 Task: Look for space in Shūshtar, Iran from 5th September, 2023 to 12th September, 2023 for 2 adults in price range Rs.10000 to Rs.15000.  With 1  bedroom having 1 bed and 1 bathroom. Property type can be house, flat, guest house, hotel. Amenities needed are: washing machine. Booking option can be shelf check-in. Required host language is English.
Action: Mouse moved to (464, 68)
Screenshot: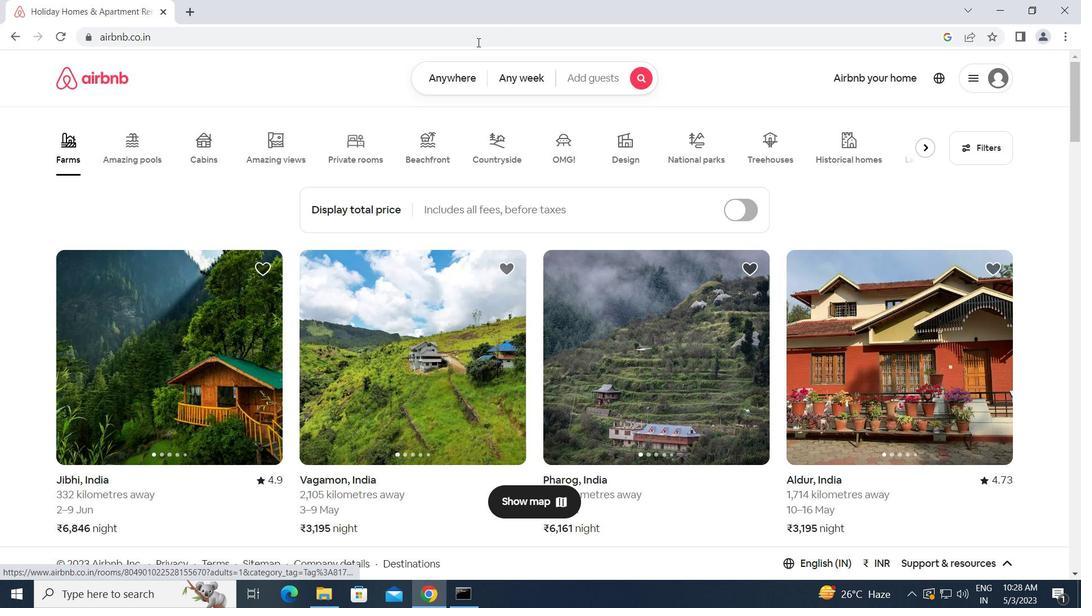 
Action: Mouse pressed left at (464, 68)
Screenshot: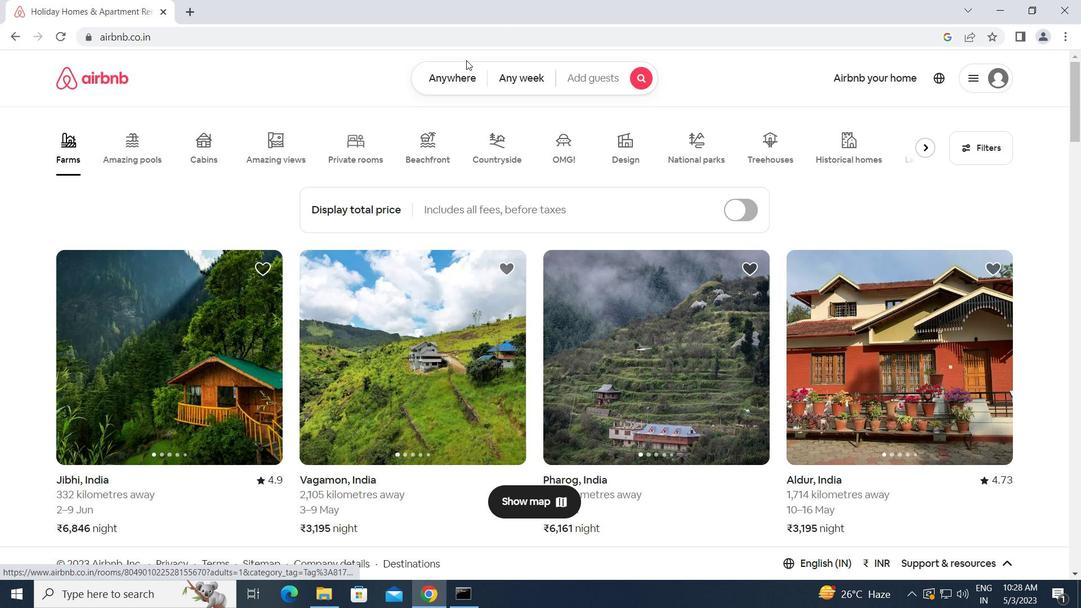 
Action: Mouse moved to (345, 125)
Screenshot: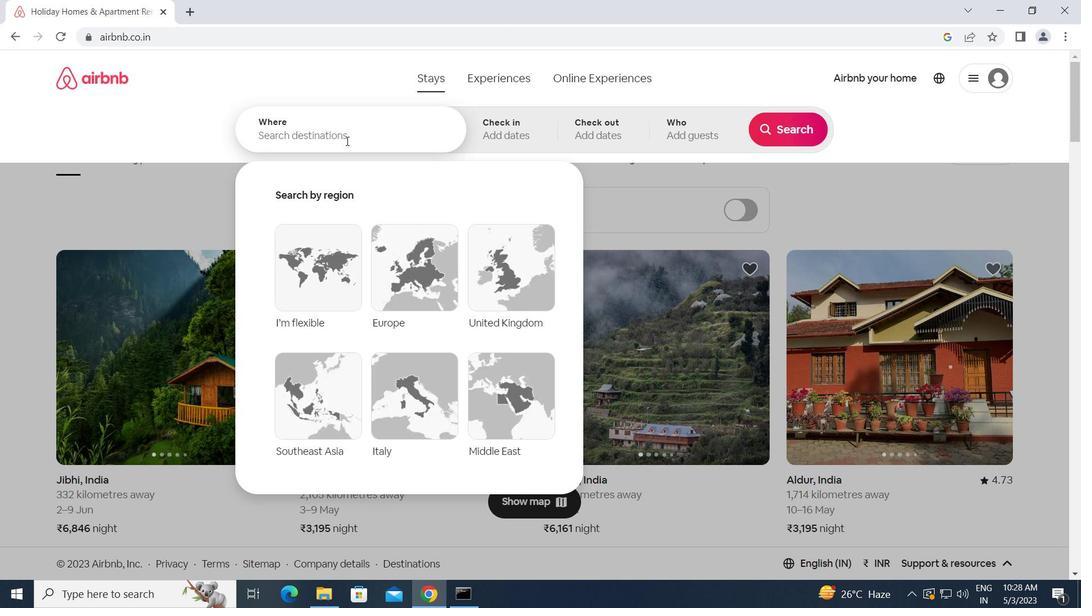 
Action: Mouse pressed left at (345, 125)
Screenshot: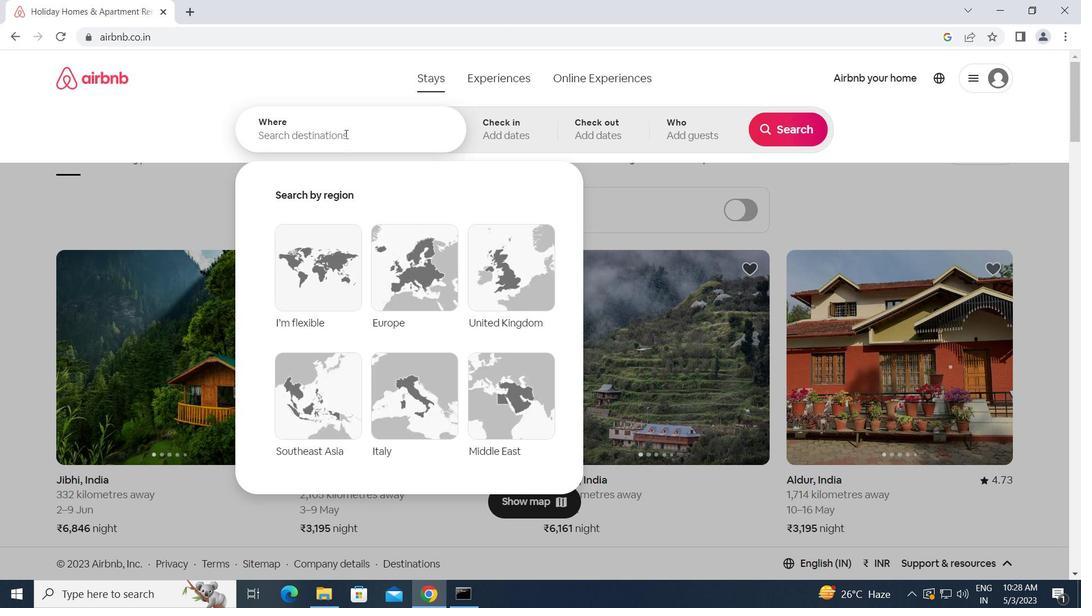 
Action: Key pressed s<Key.caps_lock>hushtar,<Key.space><Key.caps_lock>i<Key.caps_lock>ran<Key.enter>
Screenshot: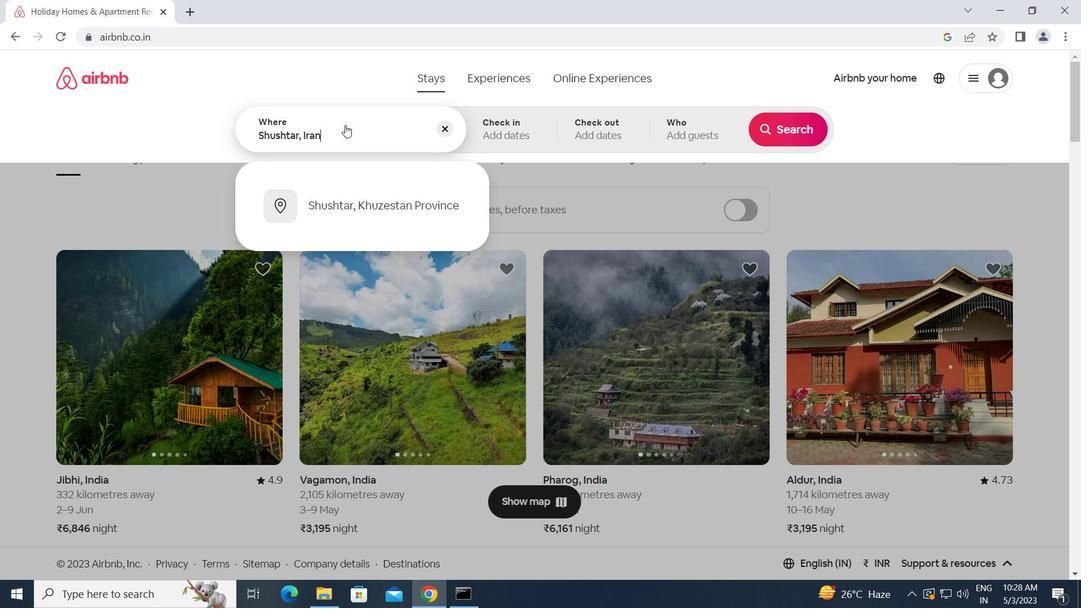 
Action: Mouse moved to (792, 241)
Screenshot: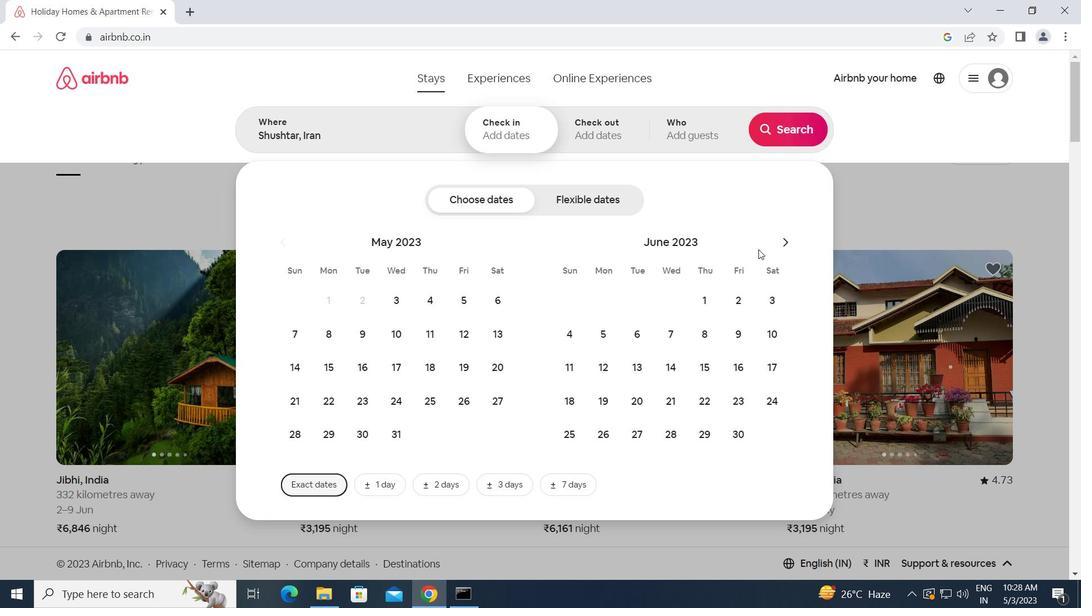 
Action: Mouse pressed left at (792, 241)
Screenshot: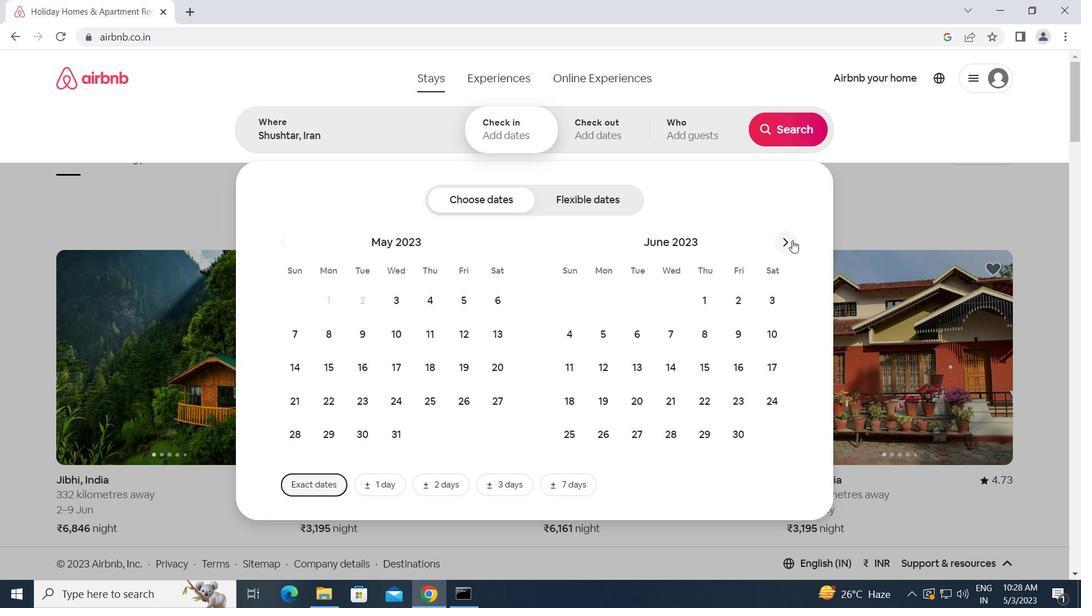 
Action: Mouse moved to (792, 241)
Screenshot: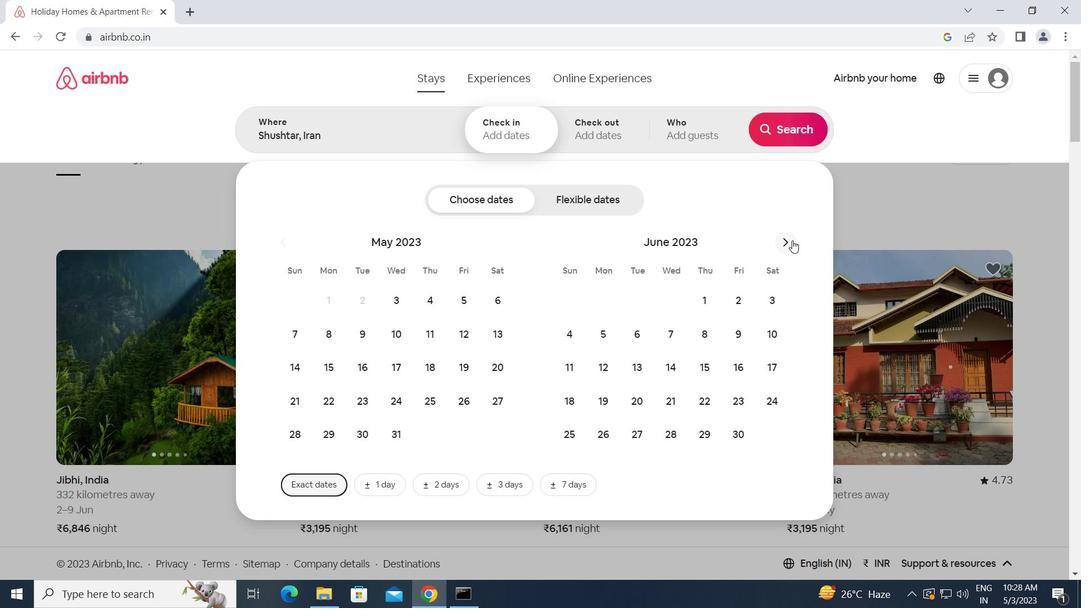 
Action: Mouse pressed left at (792, 241)
Screenshot: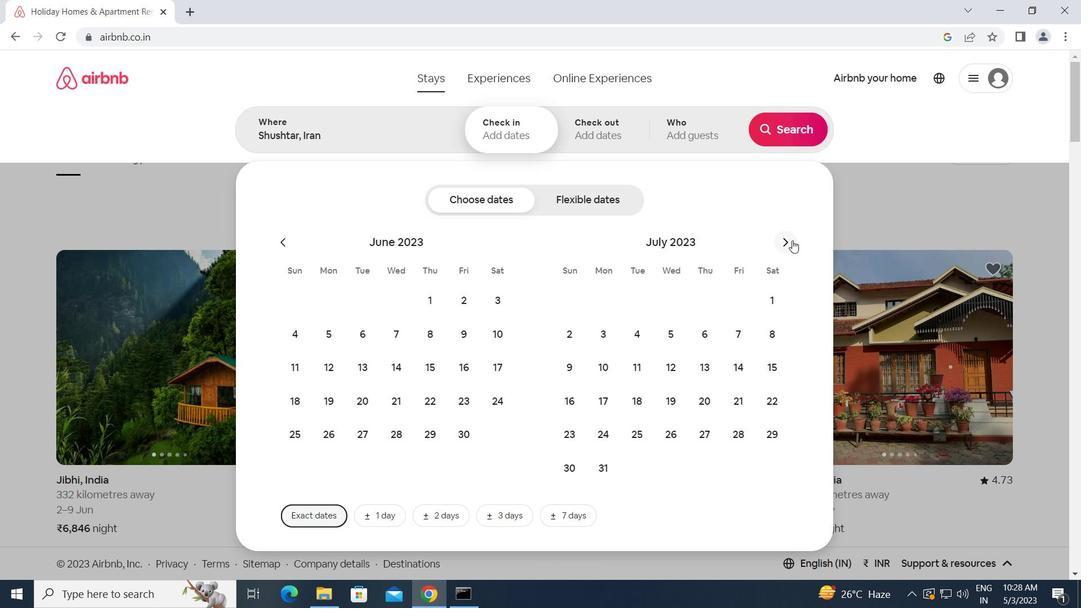 
Action: Mouse pressed left at (792, 241)
Screenshot: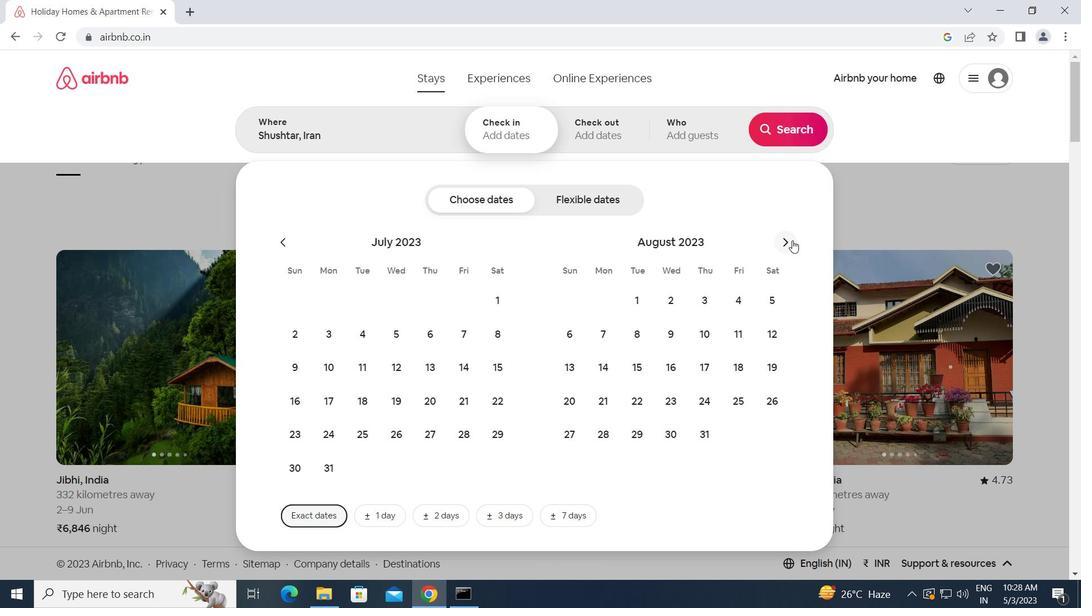 
Action: Mouse moved to (635, 331)
Screenshot: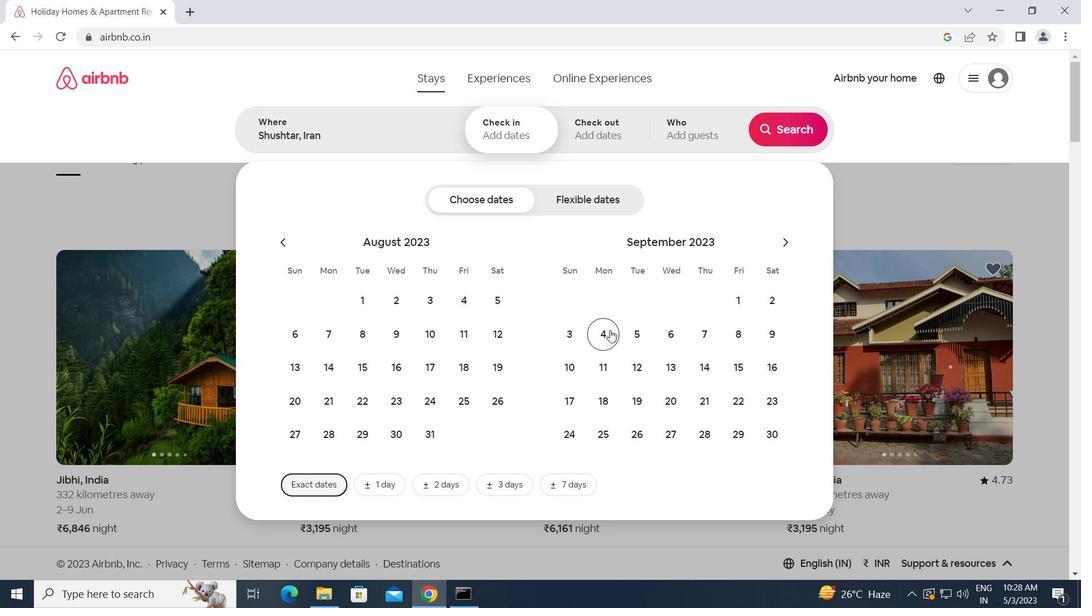 
Action: Mouse pressed left at (635, 331)
Screenshot: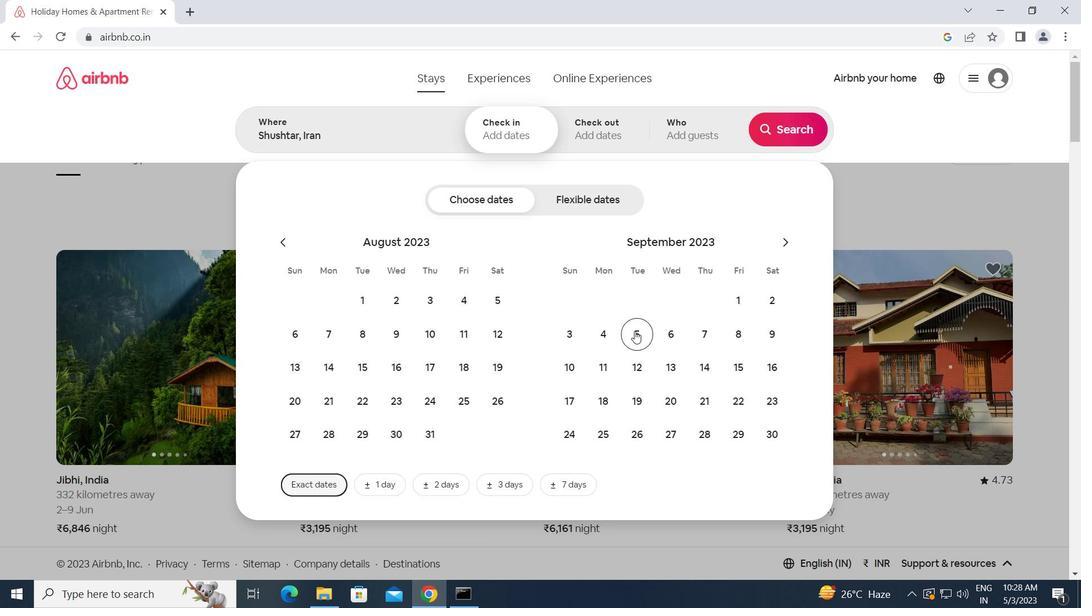 
Action: Mouse moved to (634, 373)
Screenshot: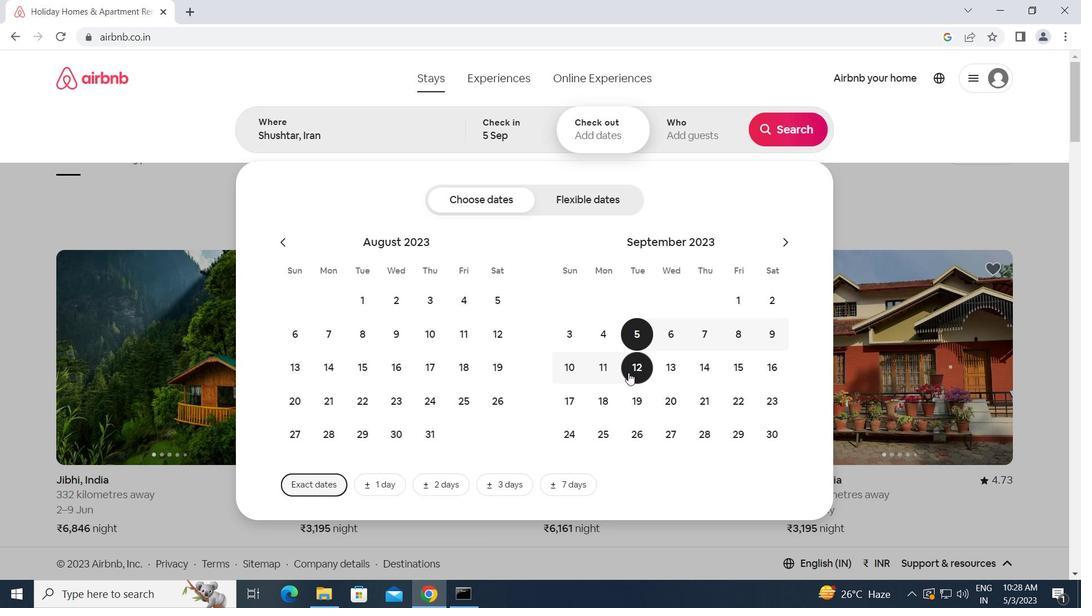 
Action: Mouse pressed left at (634, 373)
Screenshot: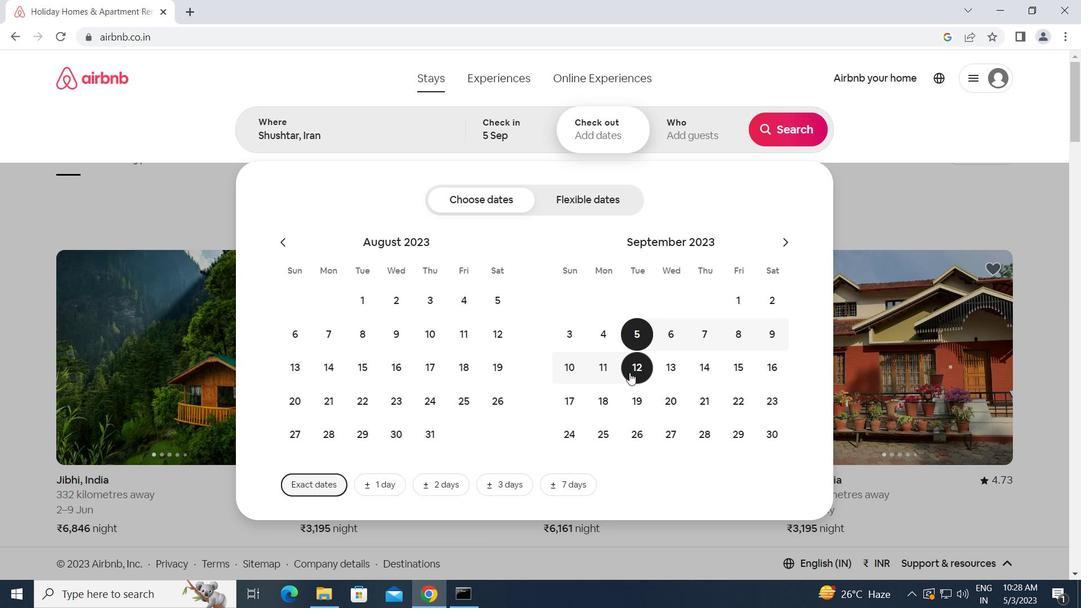 
Action: Mouse moved to (681, 120)
Screenshot: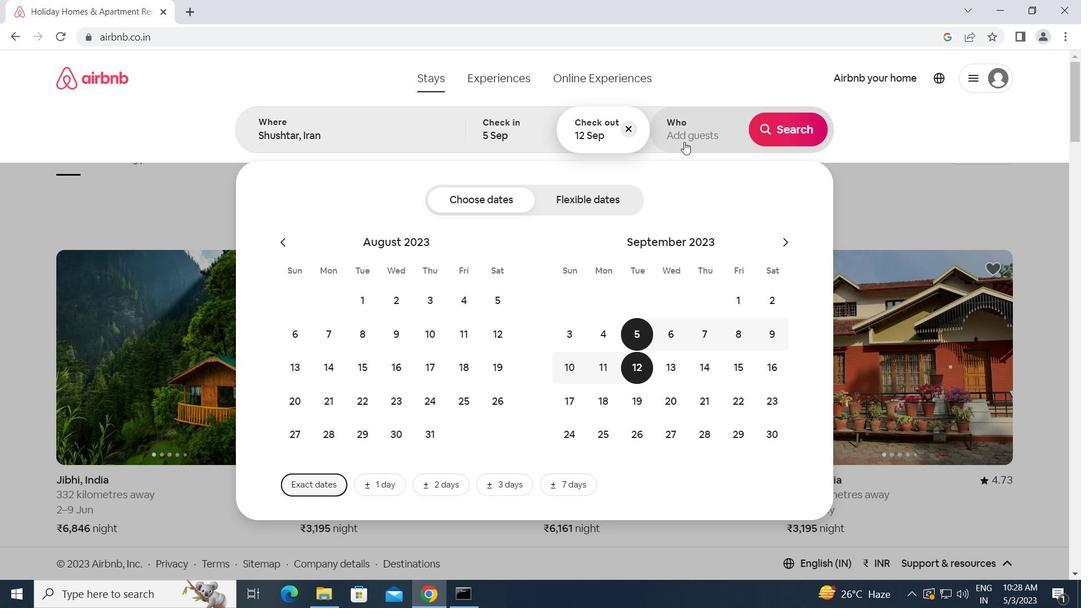 
Action: Mouse pressed left at (681, 120)
Screenshot: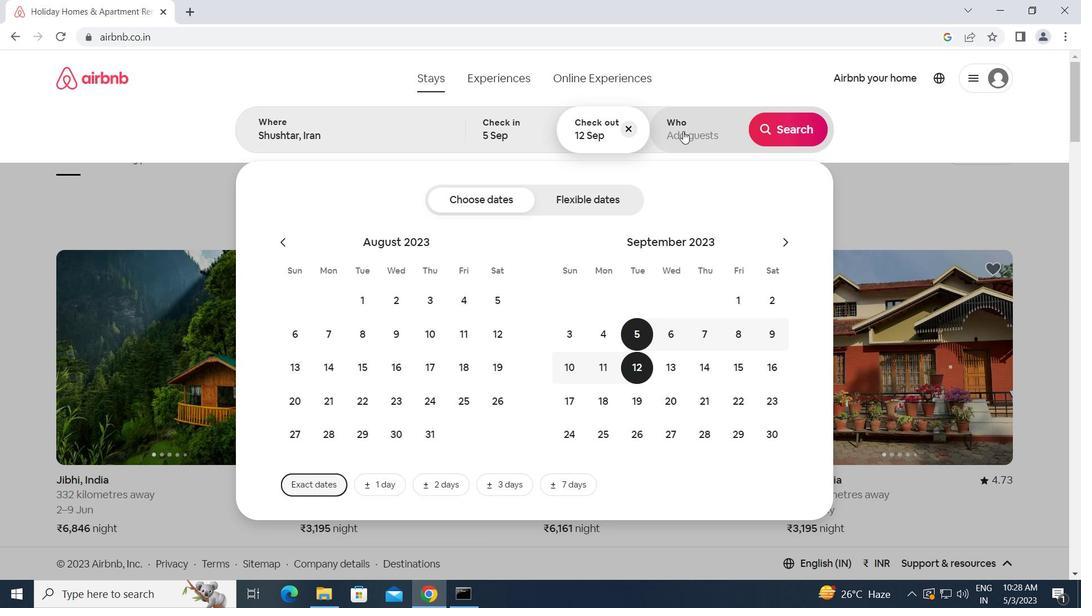 
Action: Mouse moved to (800, 200)
Screenshot: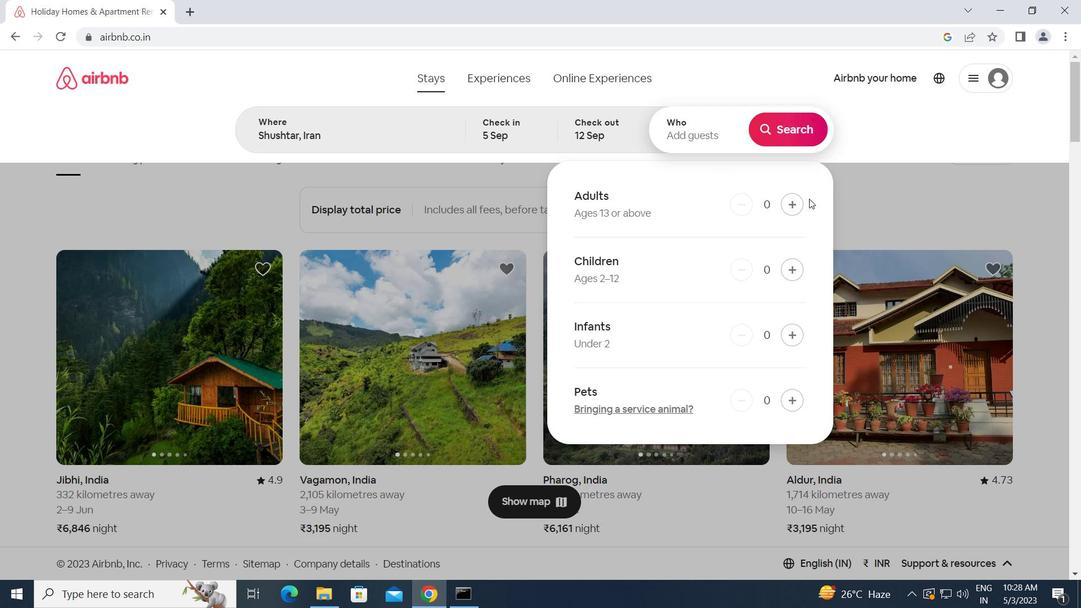 
Action: Mouse pressed left at (800, 200)
Screenshot: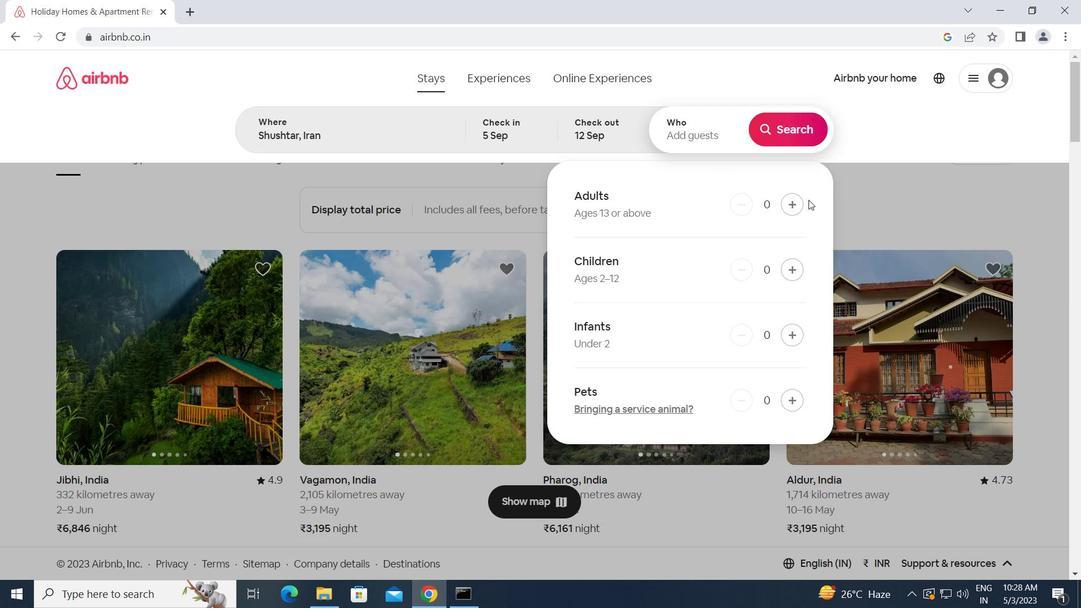 
Action: Mouse pressed left at (800, 200)
Screenshot: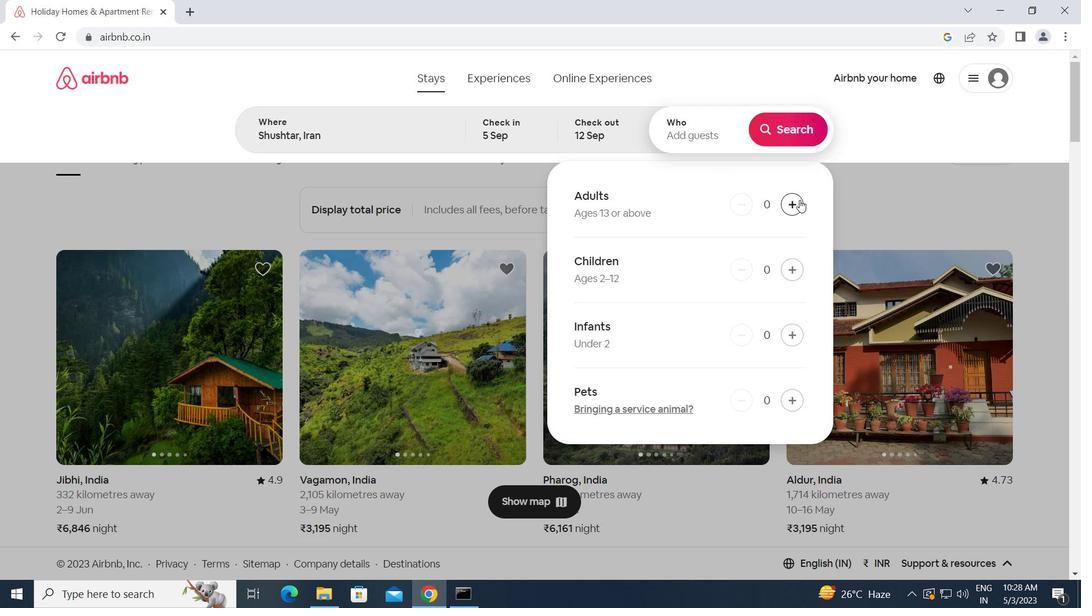 
Action: Mouse moved to (787, 129)
Screenshot: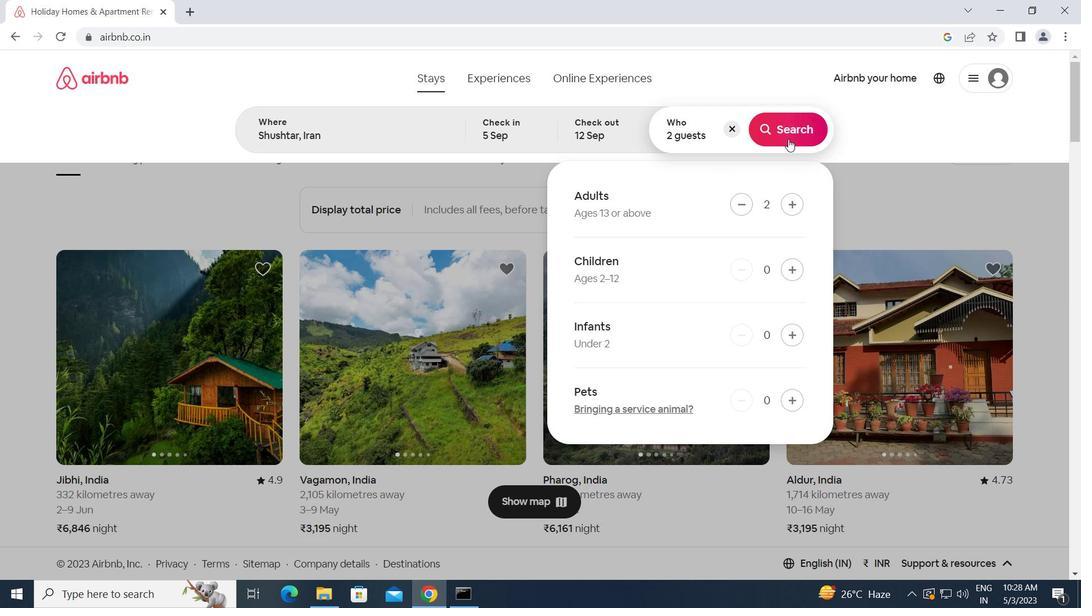 
Action: Mouse pressed left at (787, 129)
Screenshot: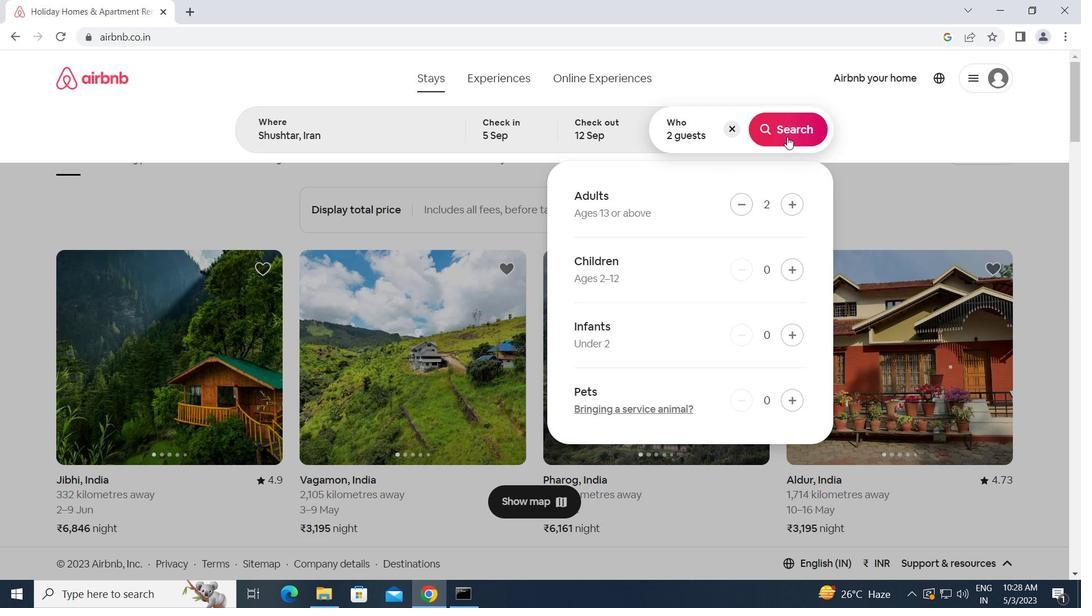 
Action: Mouse moved to (1009, 134)
Screenshot: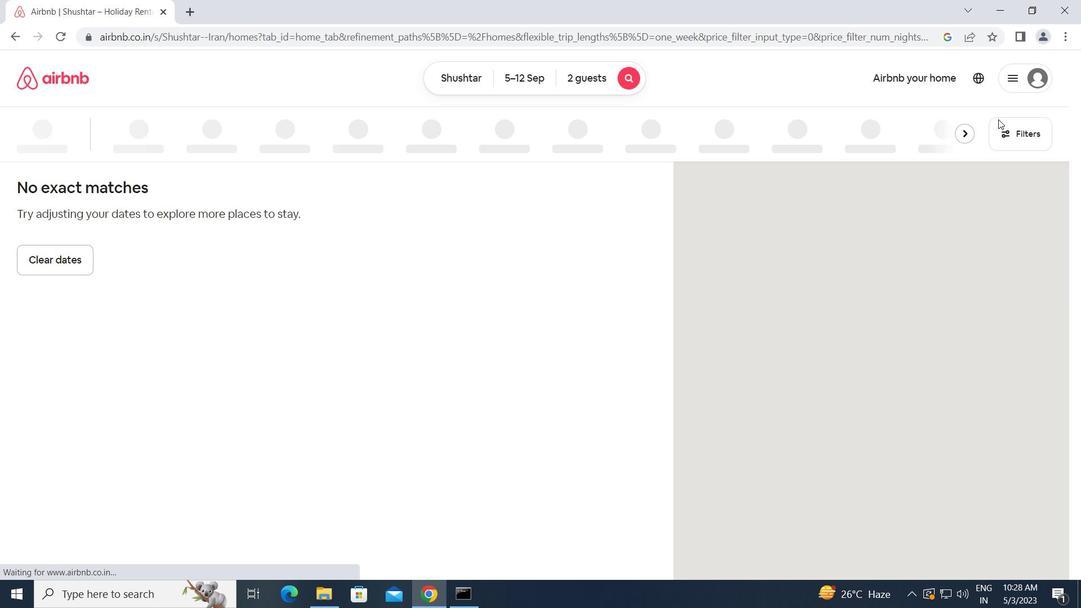
Action: Mouse pressed left at (1009, 134)
Screenshot: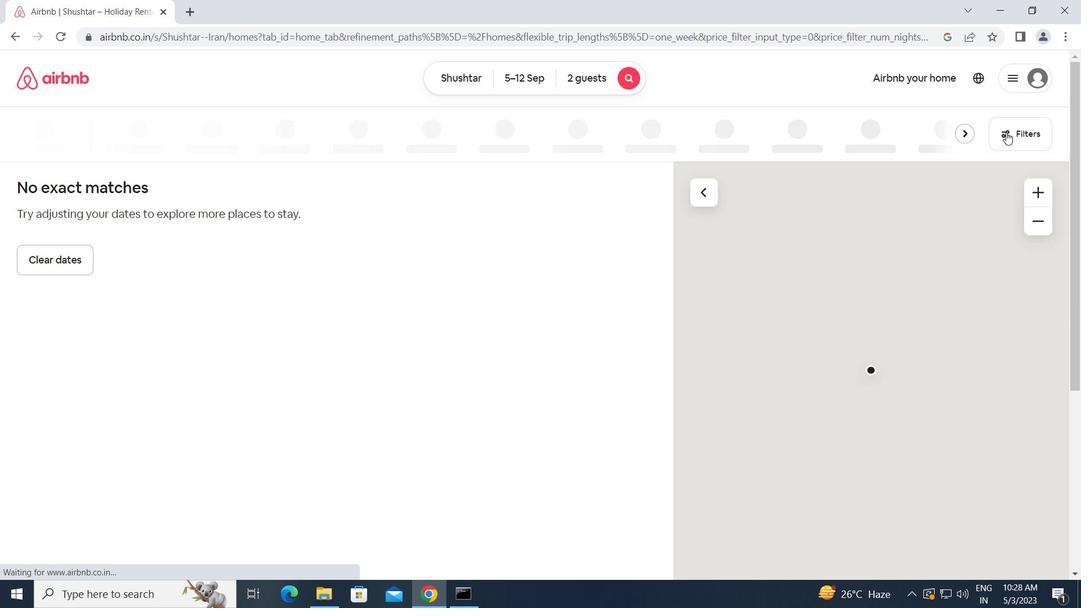 
Action: Mouse moved to (367, 216)
Screenshot: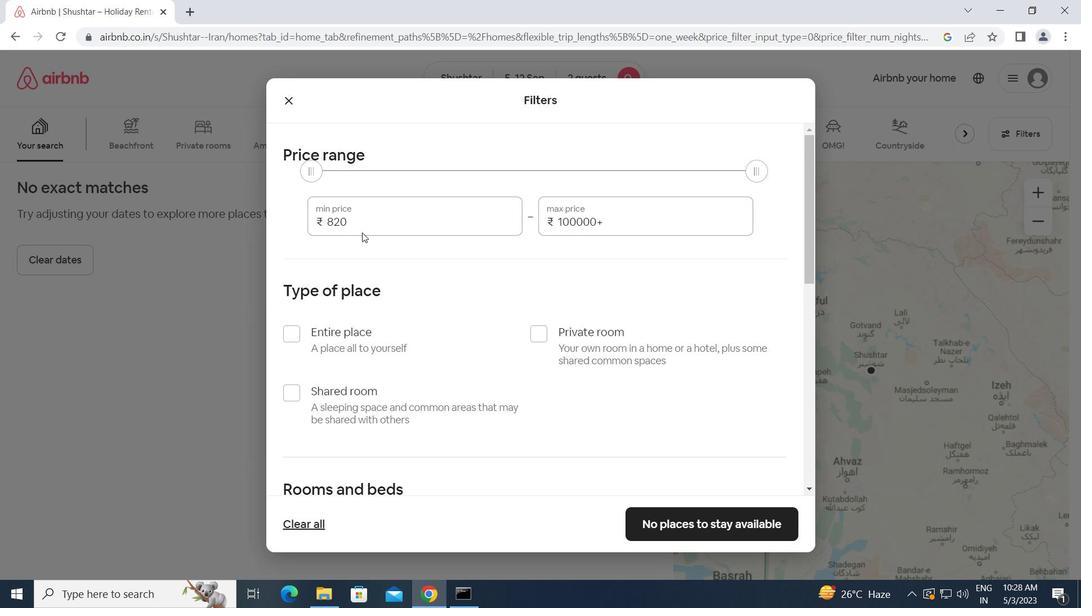 
Action: Mouse pressed left at (367, 216)
Screenshot: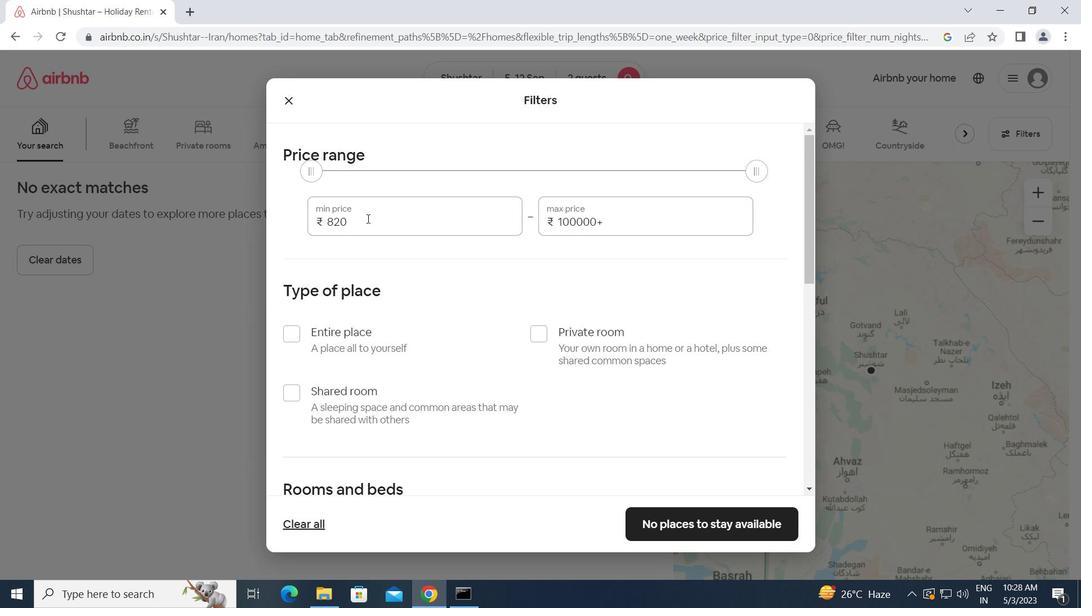 
Action: Mouse moved to (309, 225)
Screenshot: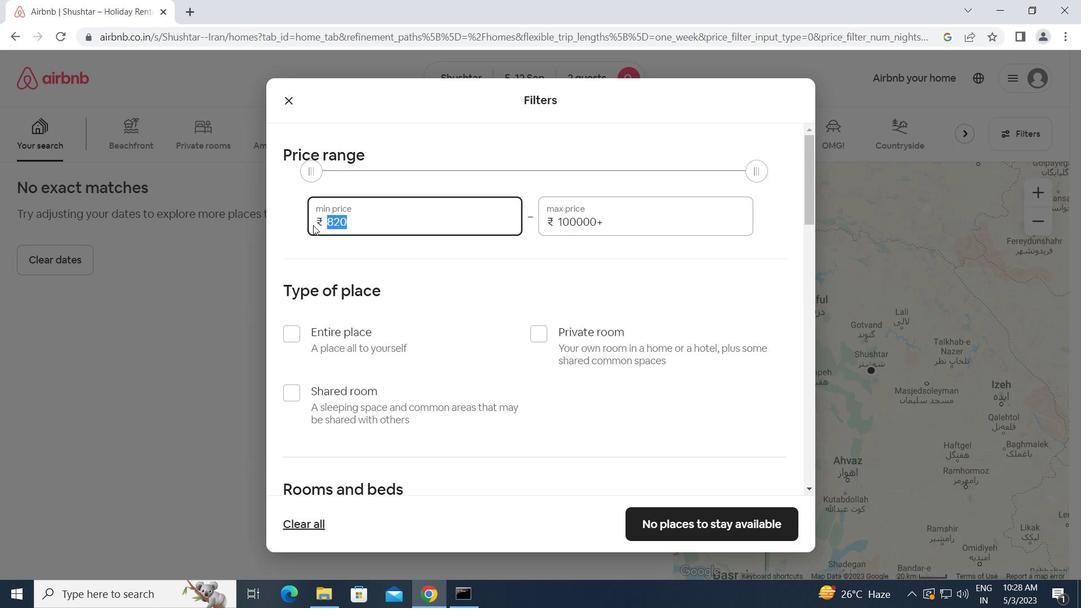 
Action: Key pressed 10000<Key.tab>1<Key.backspace><Key.backspace><Key.backspace><Key.backspace><Key.backspace><Key.backspace><Key.backspace><Key.backspace><Key.backspace><Key.backspace><Key.backspace><Key.backspace><Key.backspace><Key.backspace>15000
Screenshot: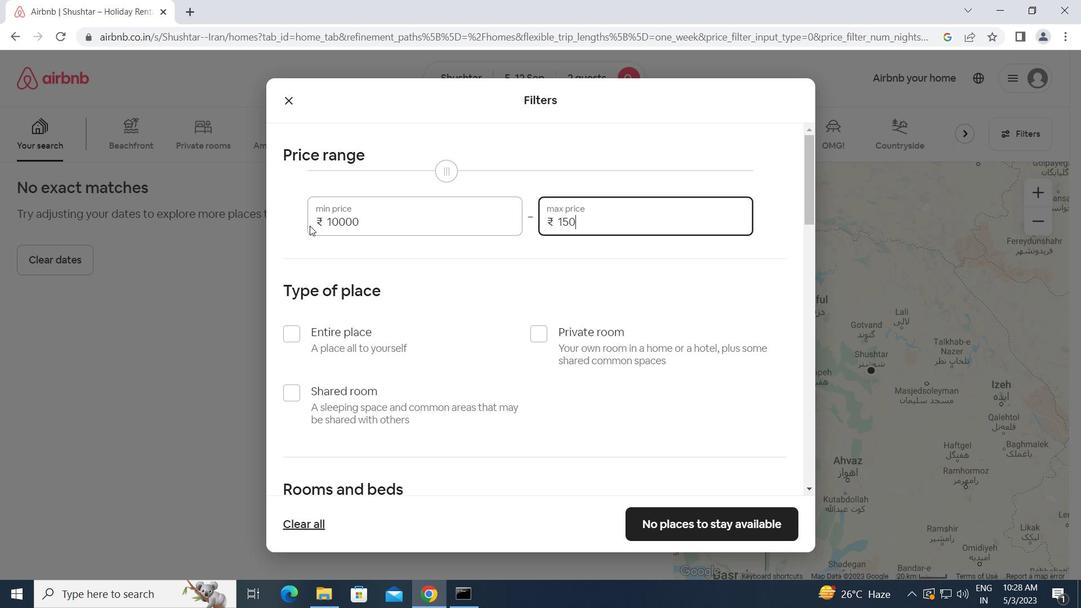 
Action: Mouse moved to (392, 353)
Screenshot: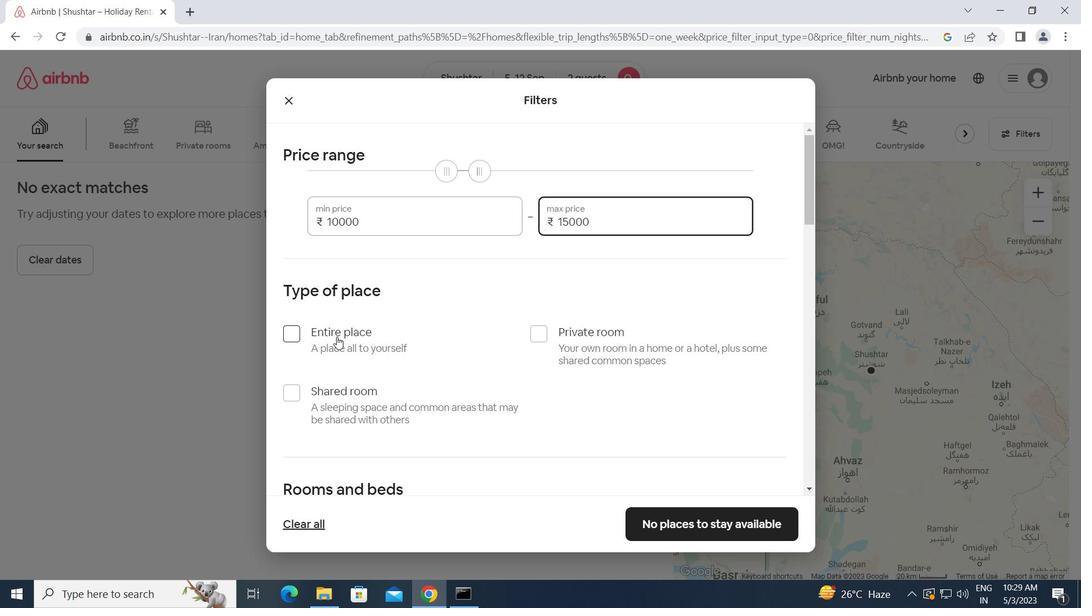 
Action: Mouse scrolled (392, 352) with delta (0, 0)
Screenshot: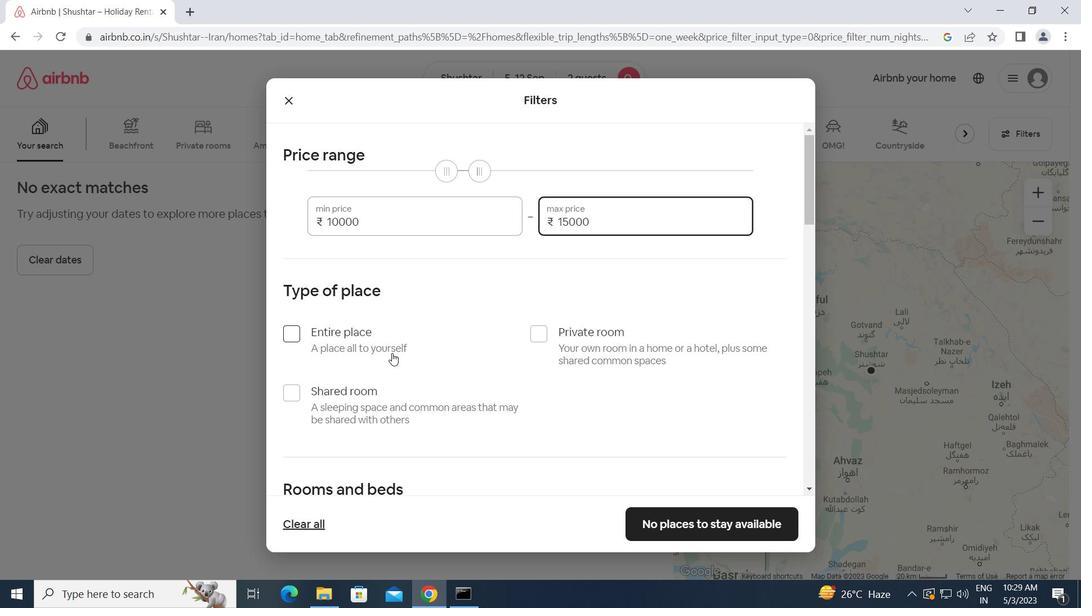 
Action: Mouse scrolled (392, 352) with delta (0, 0)
Screenshot: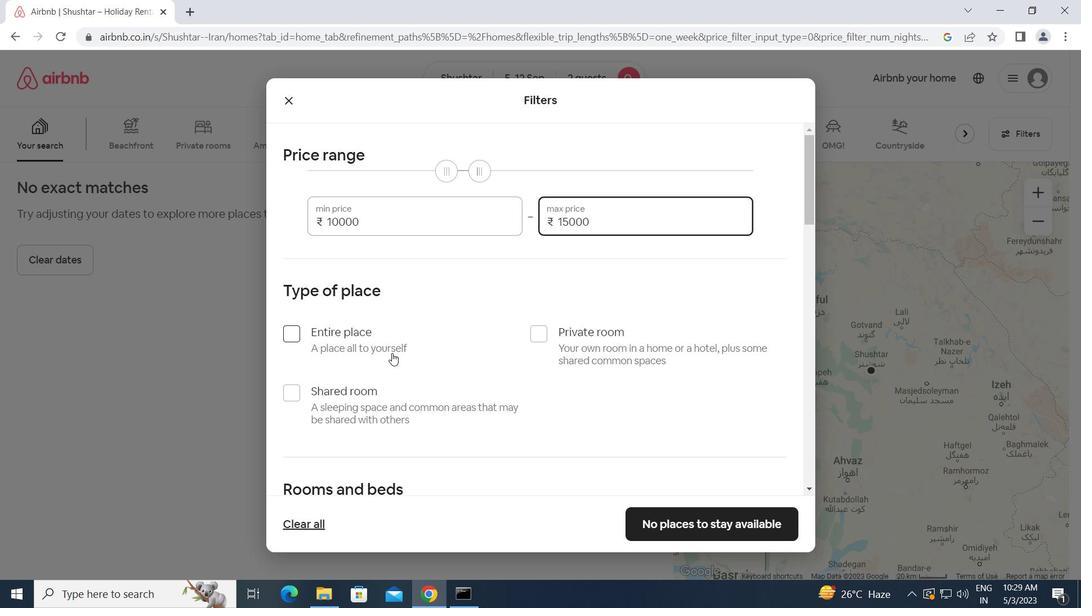 
Action: Mouse scrolled (392, 352) with delta (0, 0)
Screenshot: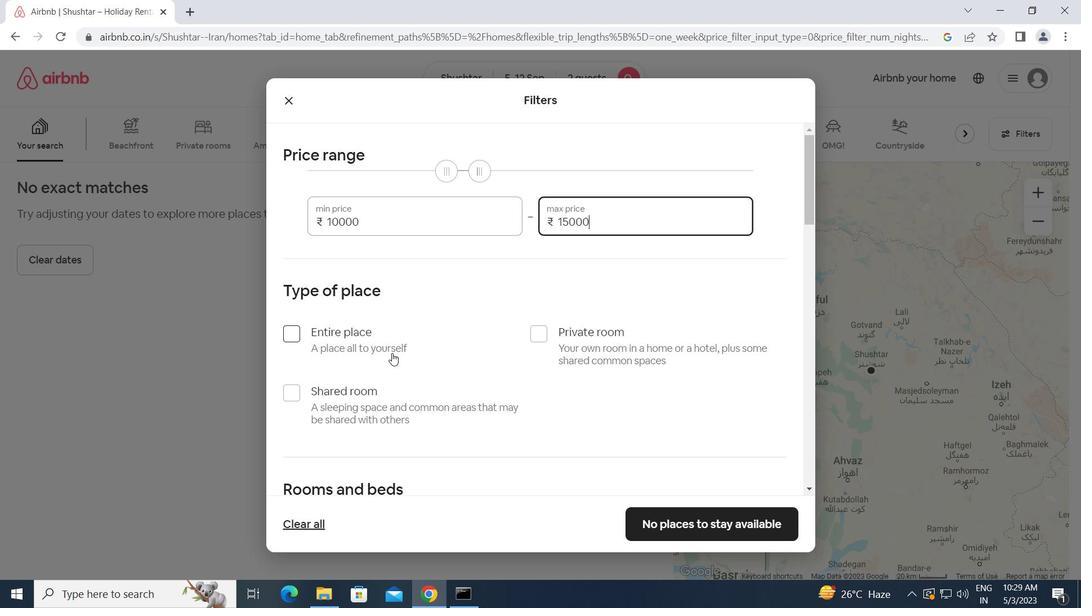
Action: Mouse scrolled (392, 352) with delta (0, 0)
Screenshot: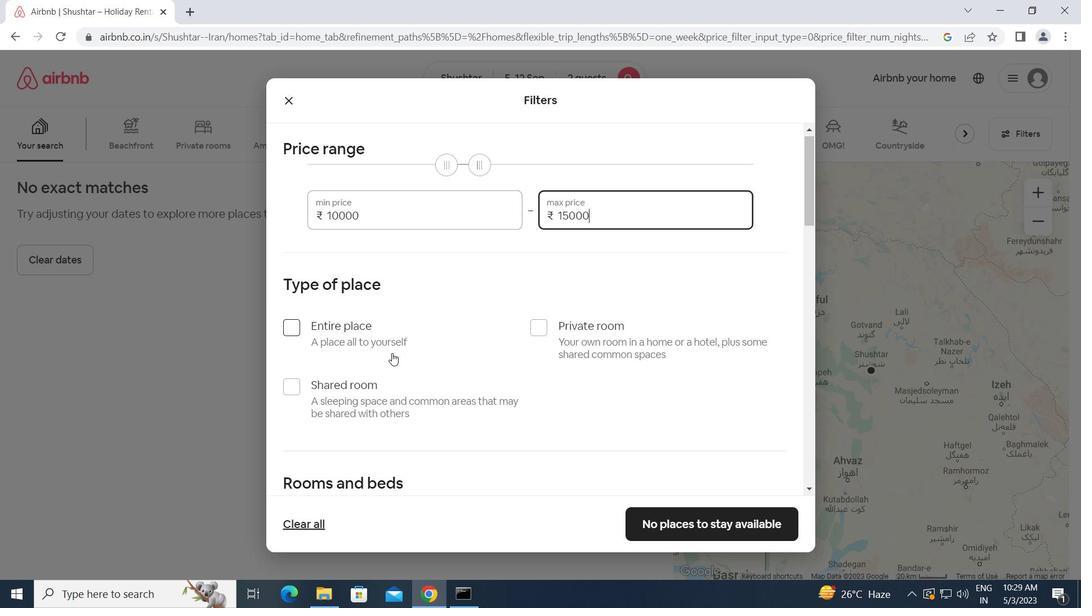 
Action: Mouse moved to (358, 275)
Screenshot: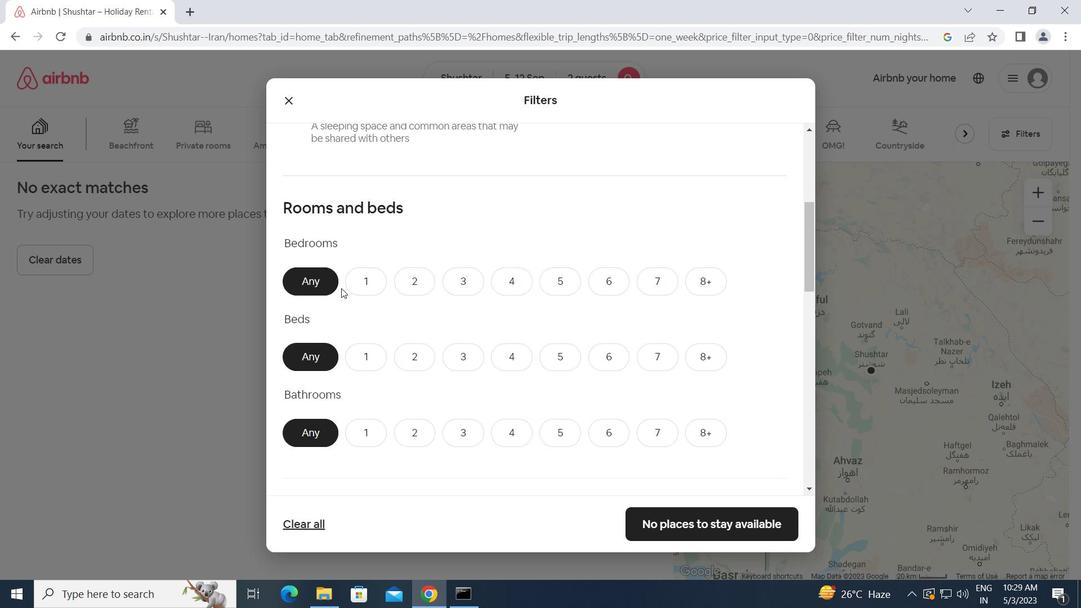 
Action: Mouse pressed left at (358, 275)
Screenshot: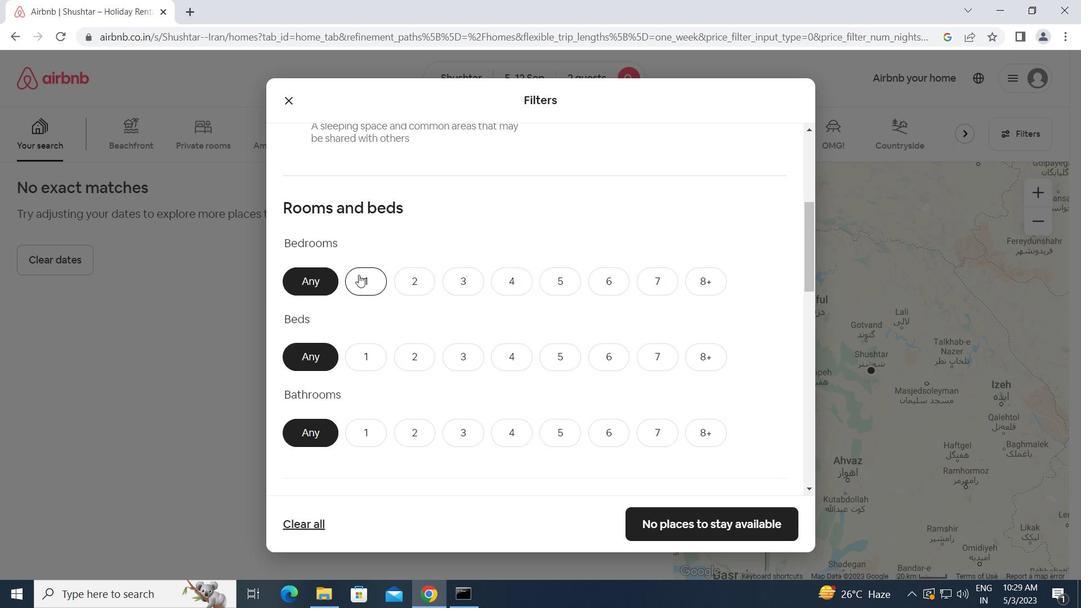 
Action: Mouse moved to (370, 353)
Screenshot: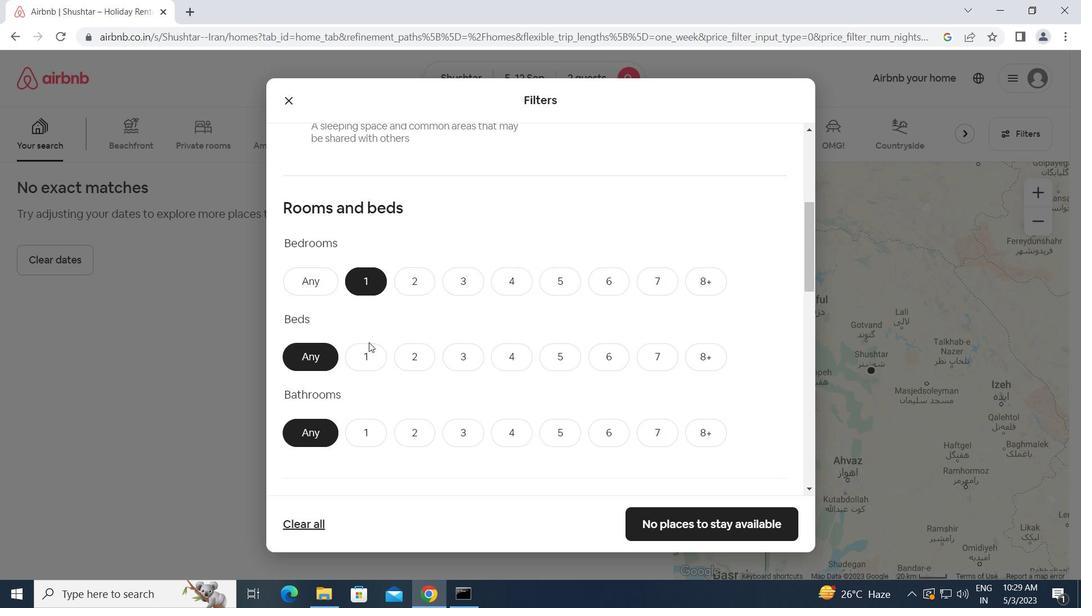 
Action: Mouse pressed left at (370, 353)
Screenshot: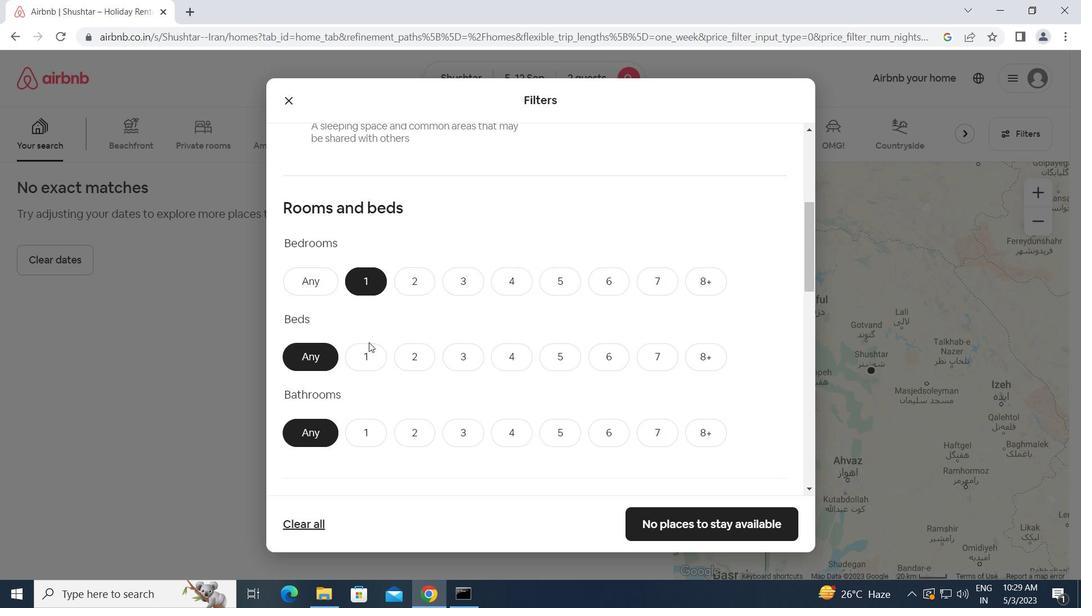 
Action: Mouse moved to (369, 424)
Screenshot: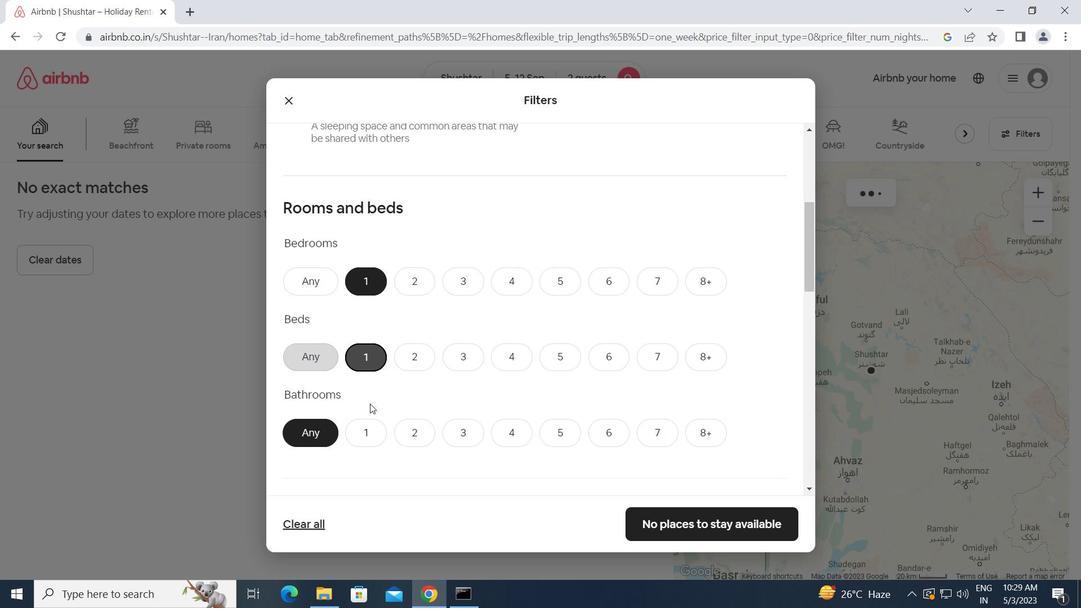 
Action: Mouse pressed left at (369, 424)
Screenshot: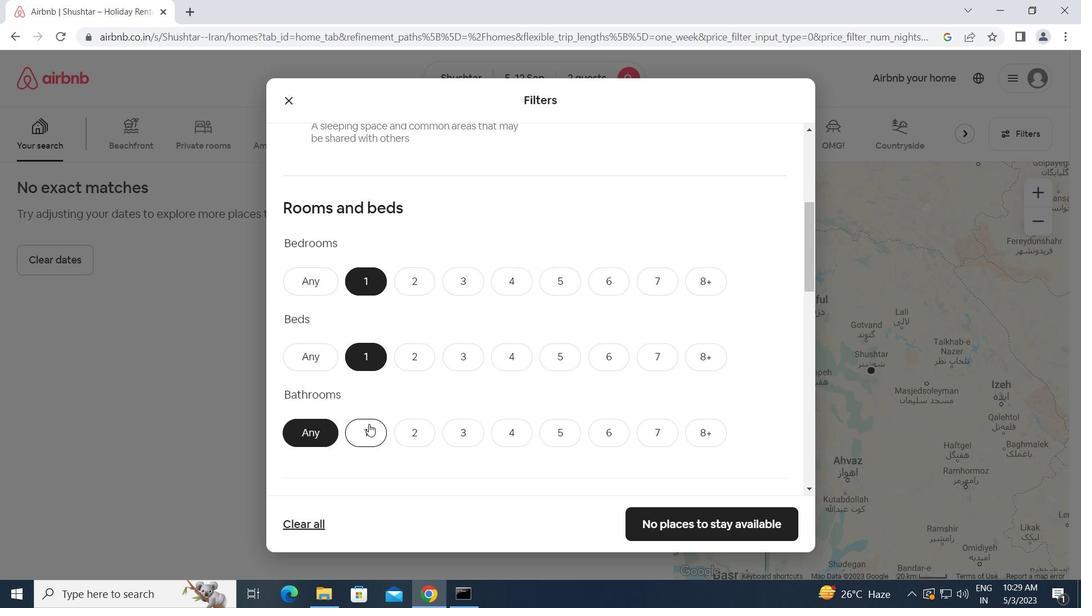 
Action: Mouse moved to (369, 425)
Screenshot: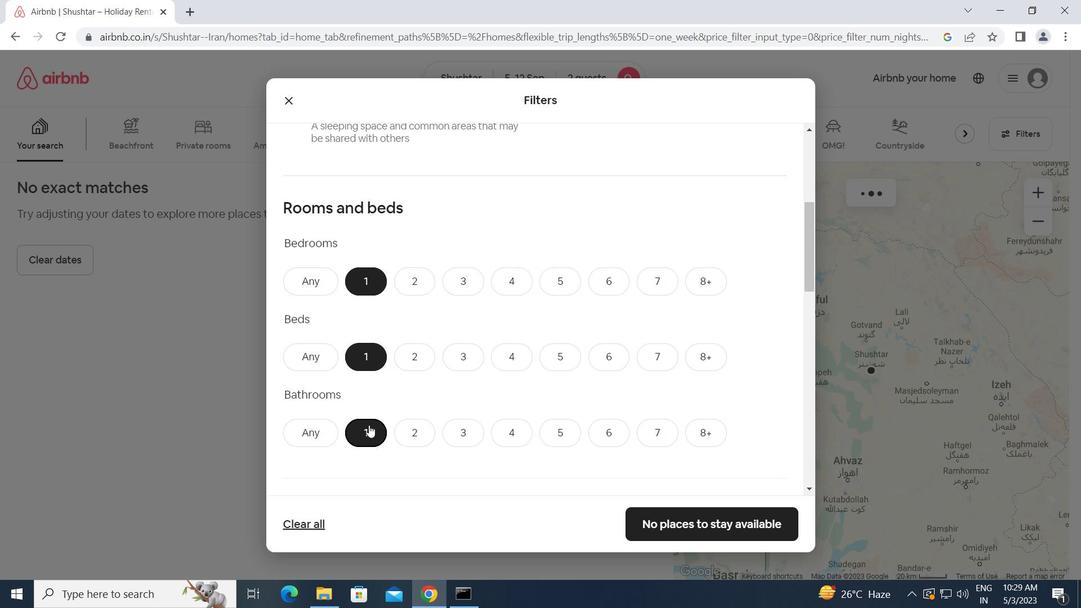 
Action: Mouse scrolled (369, 425) with delta (0, 0)
Screenshot: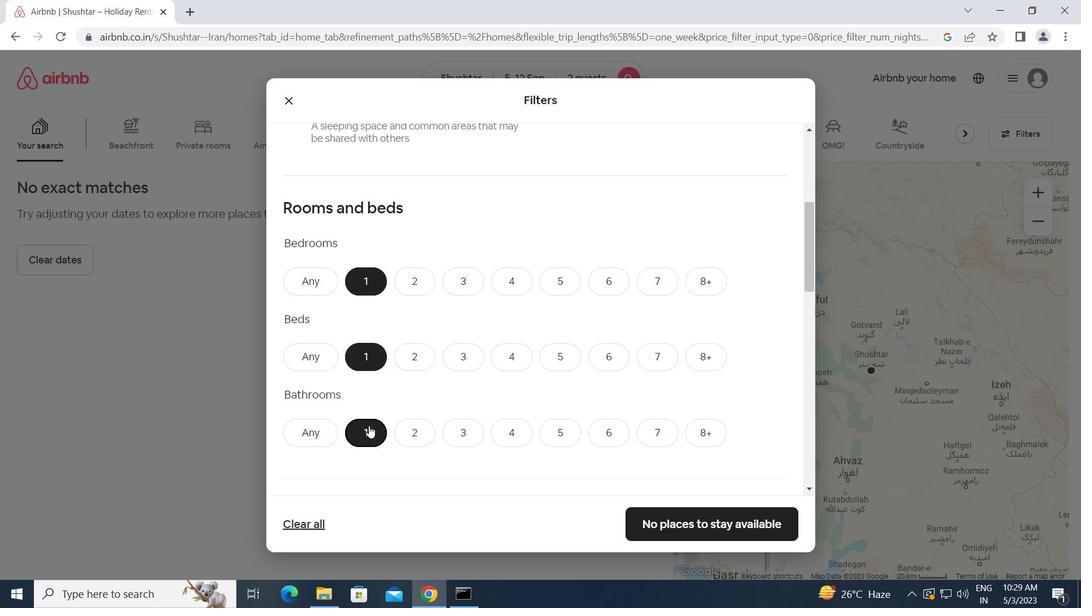 
Action: Mouse scrolled (369, 425) with delta (0, 0)
Screenshot: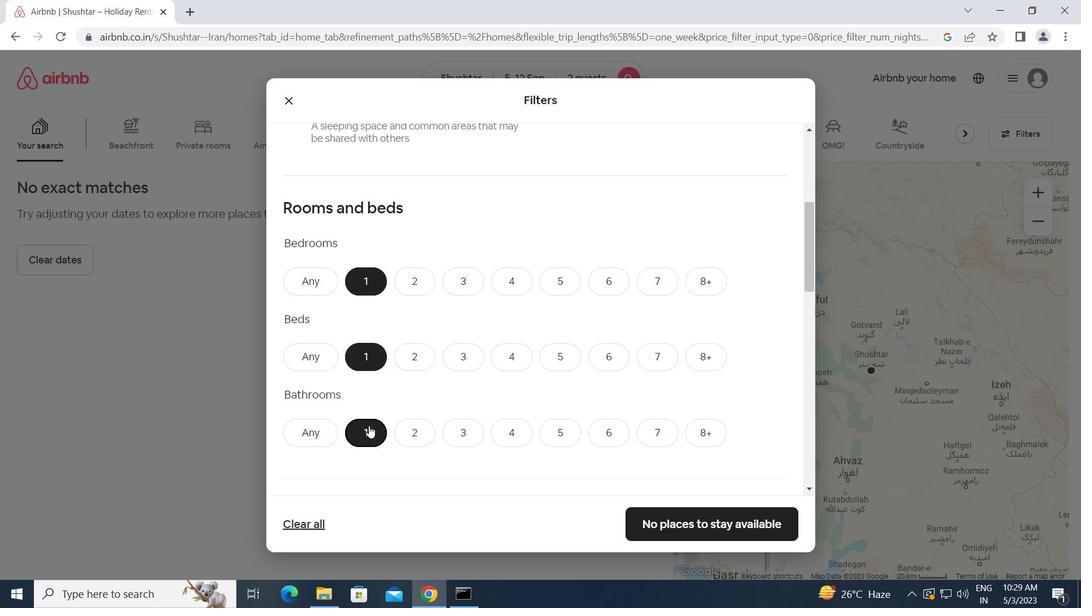 
Action: Mouse scrolled (369, 425) with delta (0, 0)
Screenshot: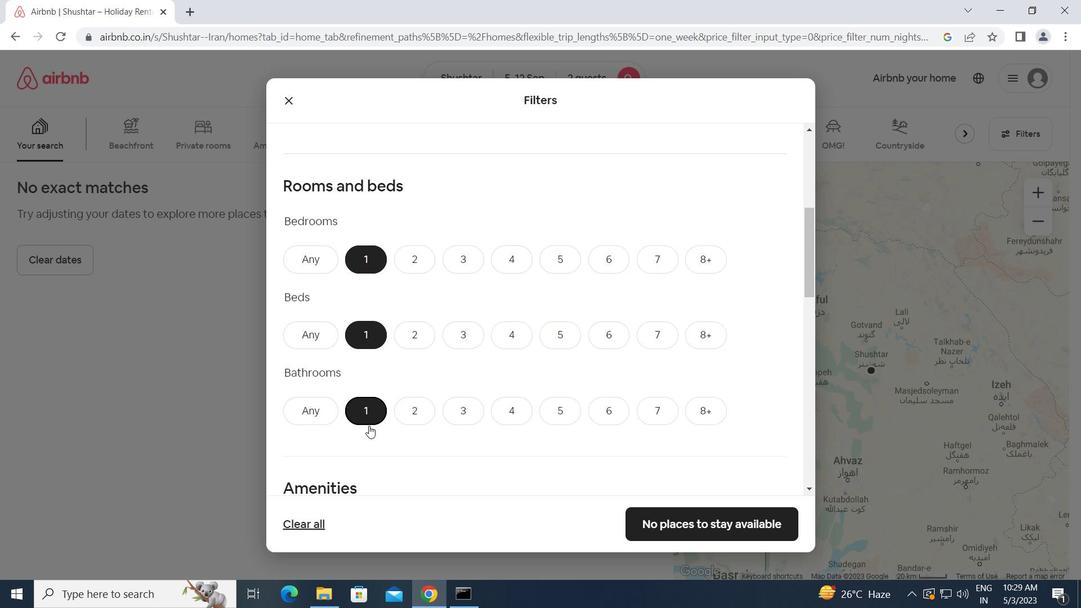 
Action: Mouse moved to (385, 426)
Screenshot: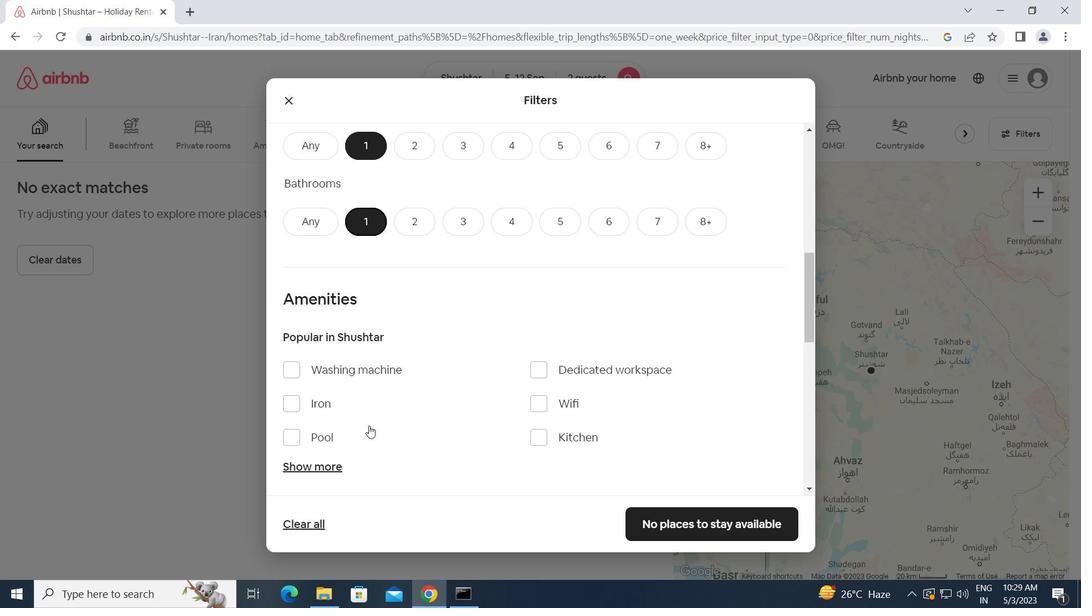 
Action: Mouse scrolled (385, 425) with delta (0, 0)
Screenshot: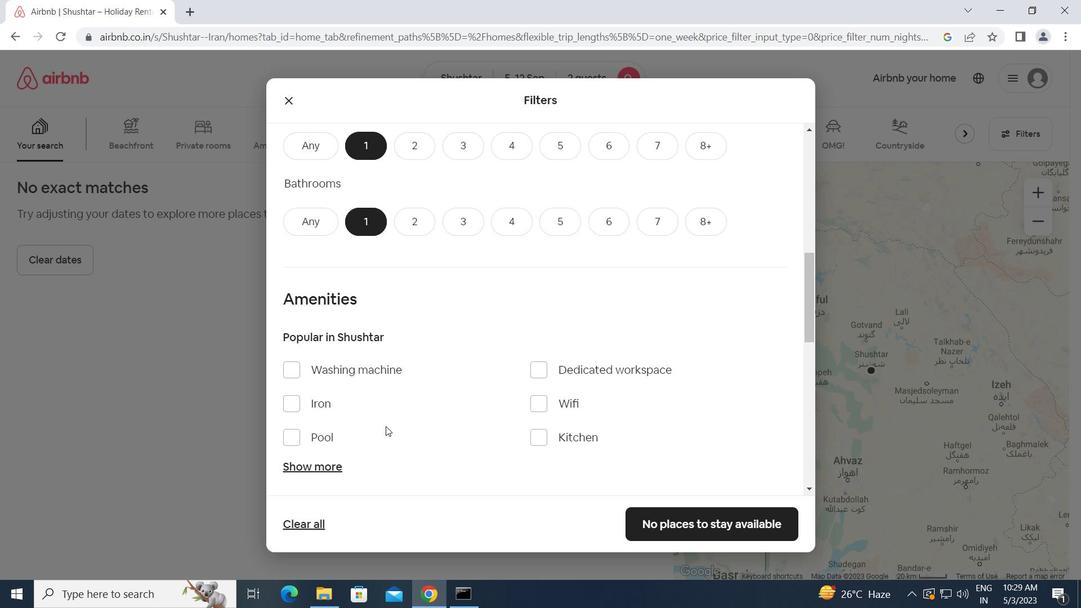
Action: Mouse moved to (294, 301)
Screenshot: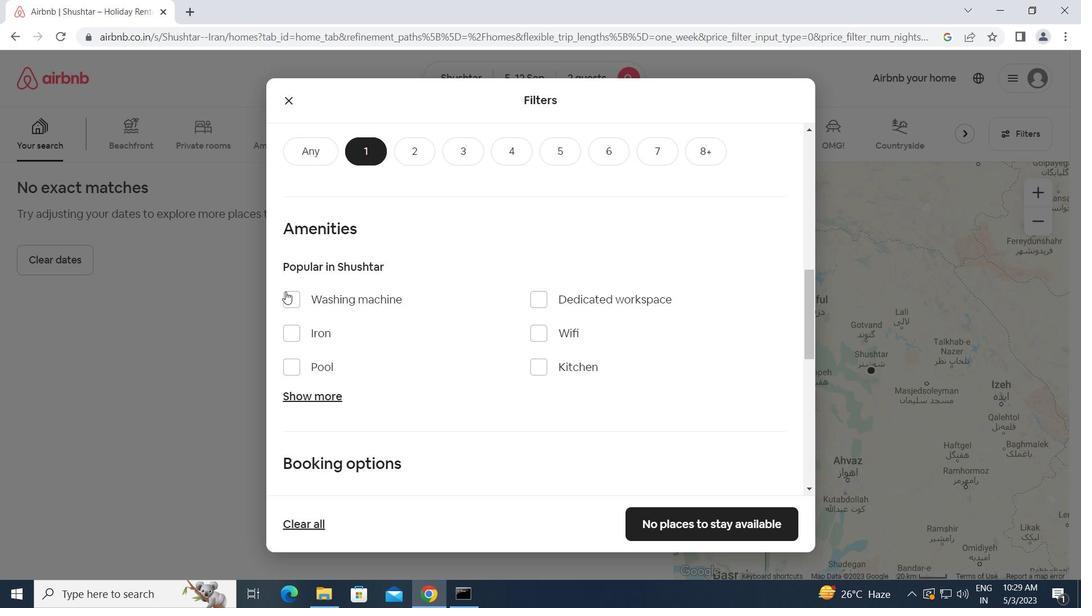 
Action: Mouse pressed left at (294, 301)
Screenshot: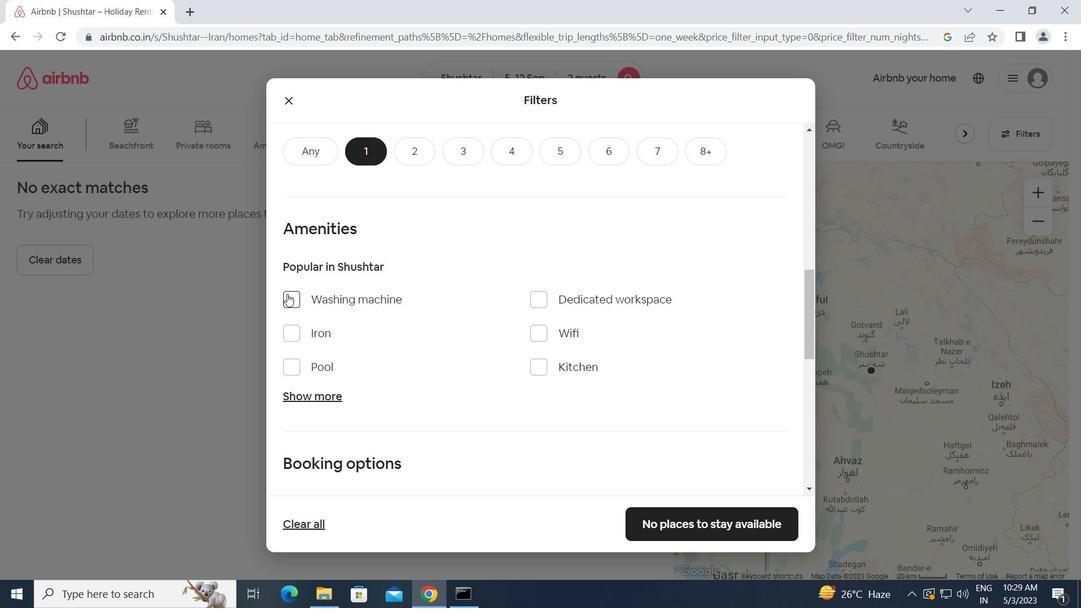 
Action: Mouse moved to (458, 398)
Screenshot: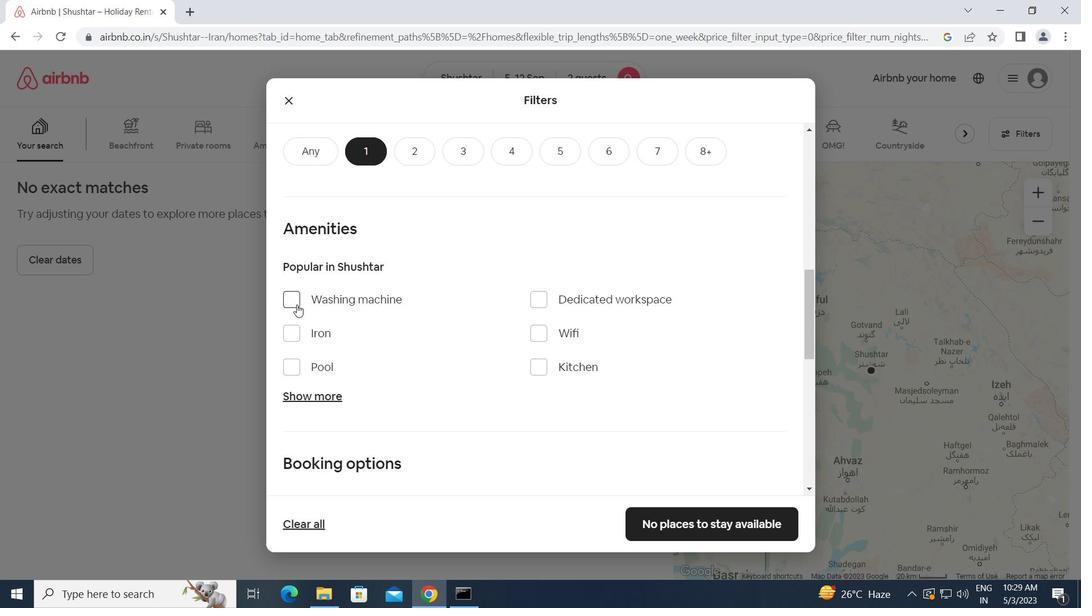 
Action: Mouse scrolled (458, 397) with delta (0, 0)
Screenshot: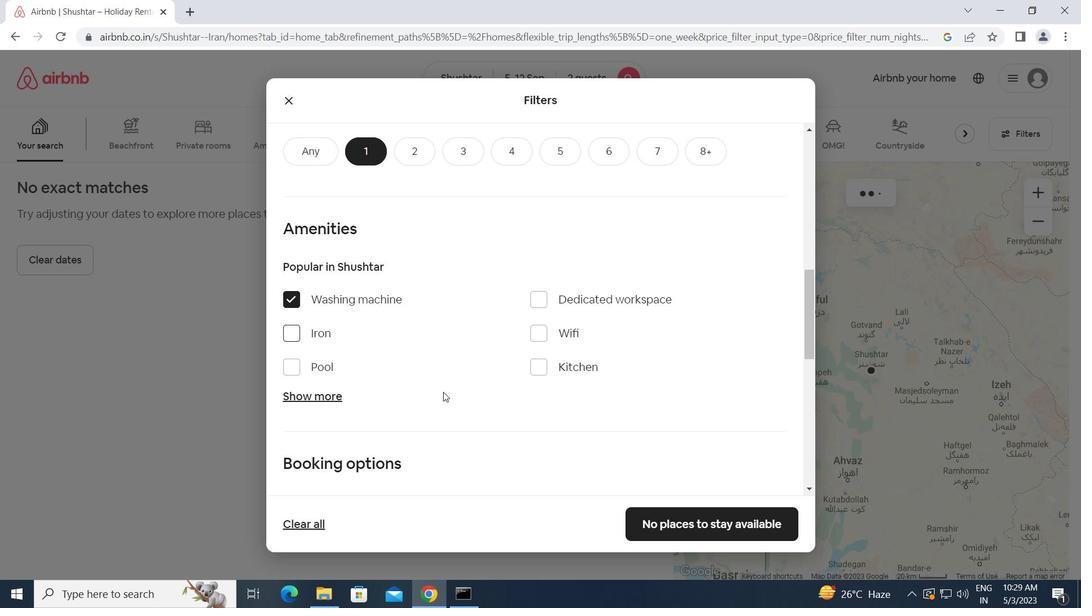 
Action: Mouse scrolled (458, 397) with delta (0, 0)
Screenshot: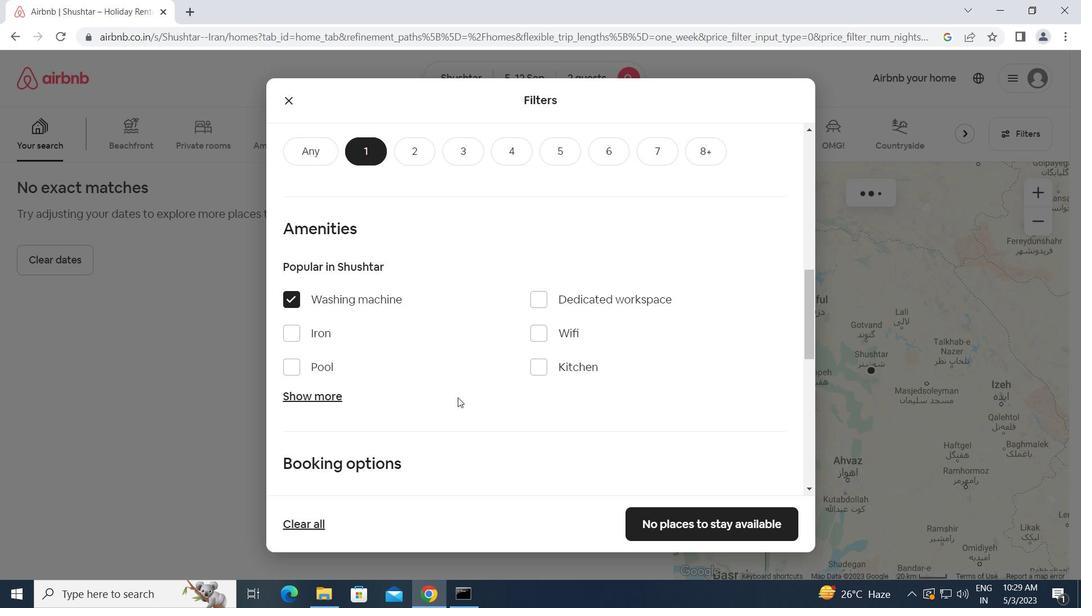 
Action: Mouse scrolled (458, 397) with delta (0, 0)
Screenshot: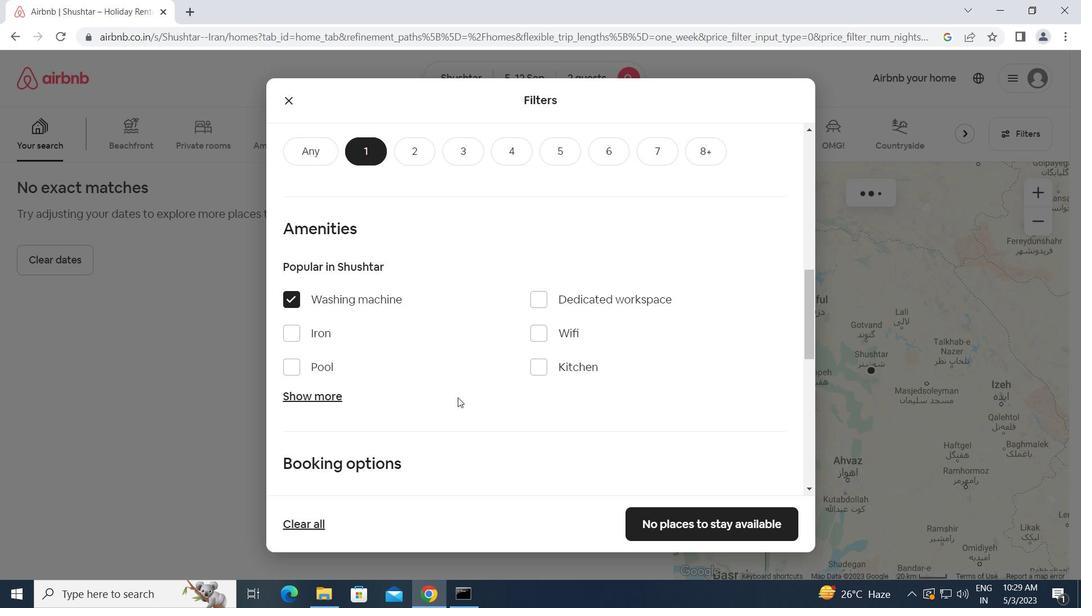
Action: Mouse scrolled (458, 397) with delta (0, 0)
Screenshot: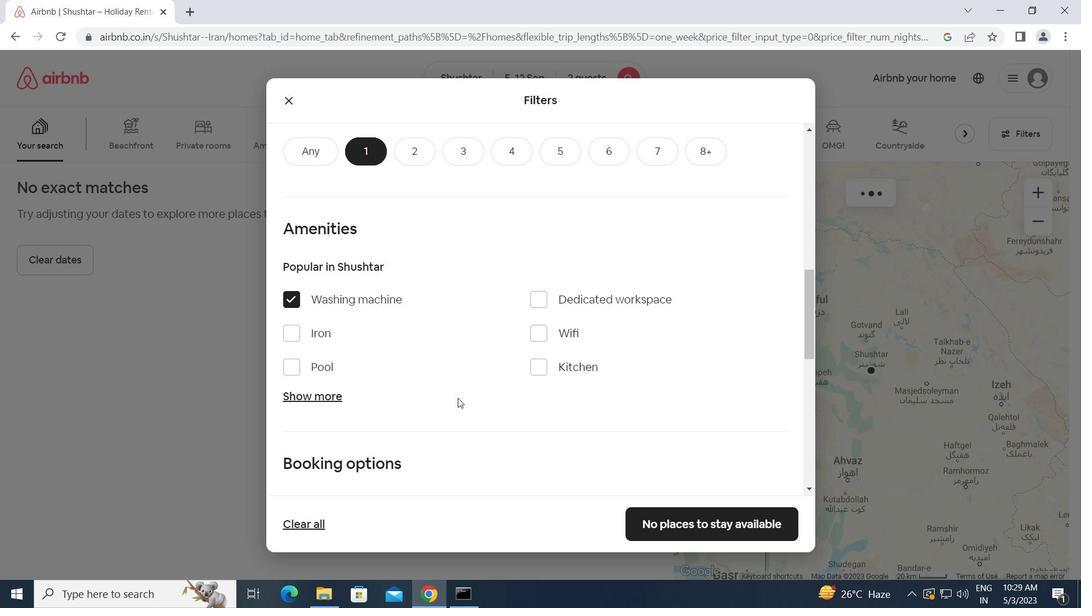 
Action: Mouse moved to (751, 275)
Screenshot: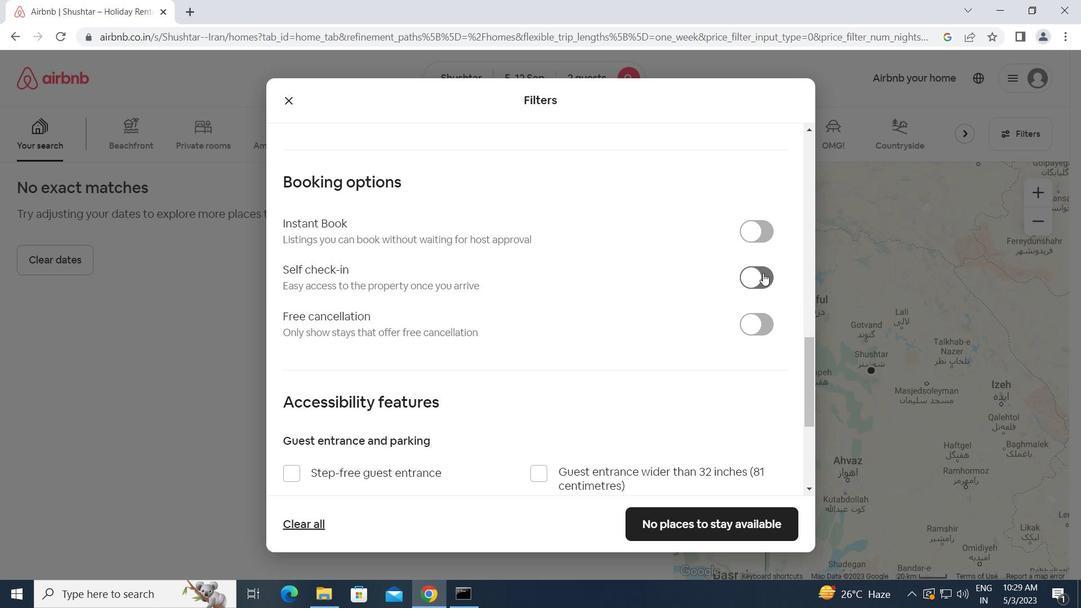 
Action: Mouse pressed left at (751, 275)
Screenshot: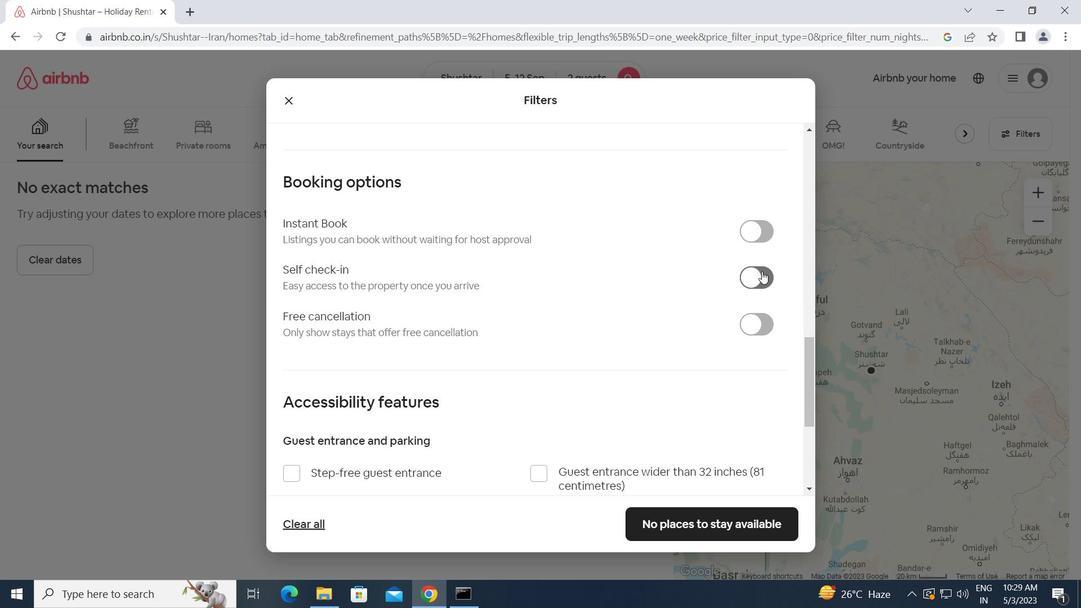
Action: Mouse moved to (686, 369)
Screenshot: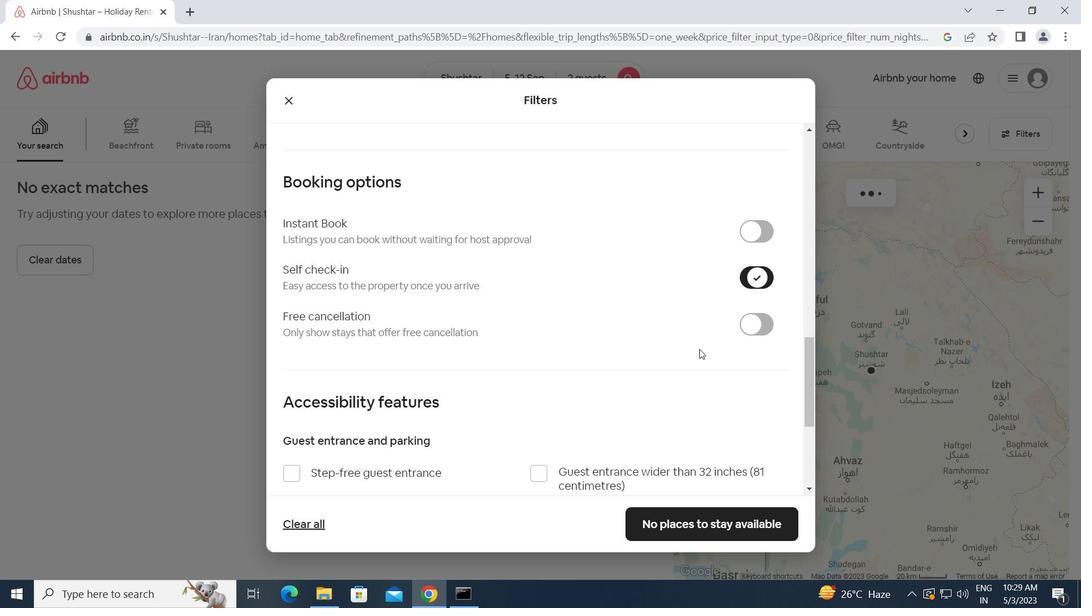 
Action: Mouse scrolled (686, 368) with delta (0, 0)
Screenshot: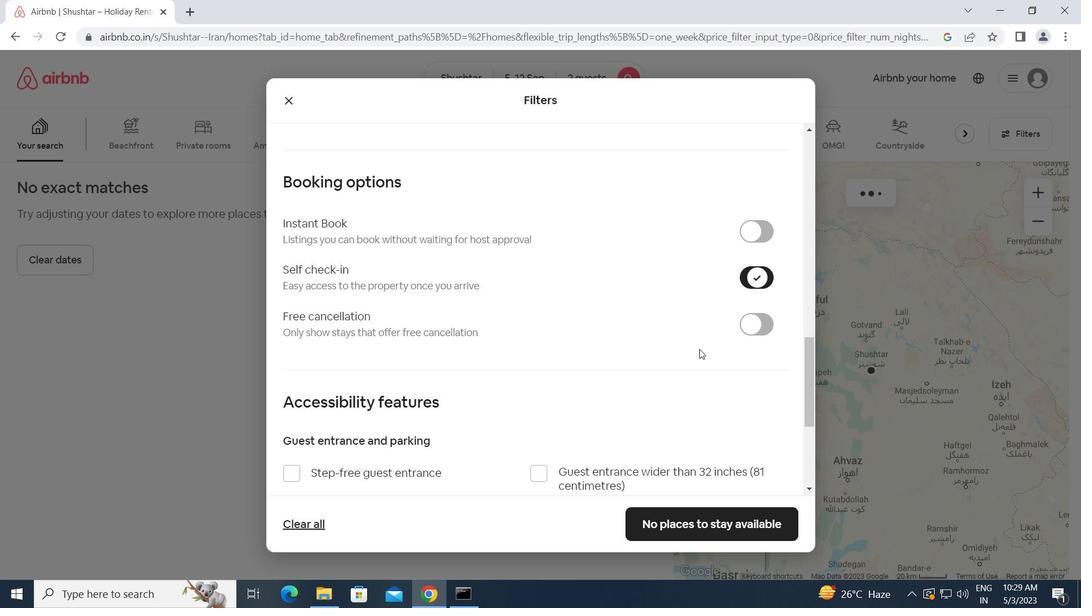 
Action: Mouse moved to (685, 370)
Screenshot: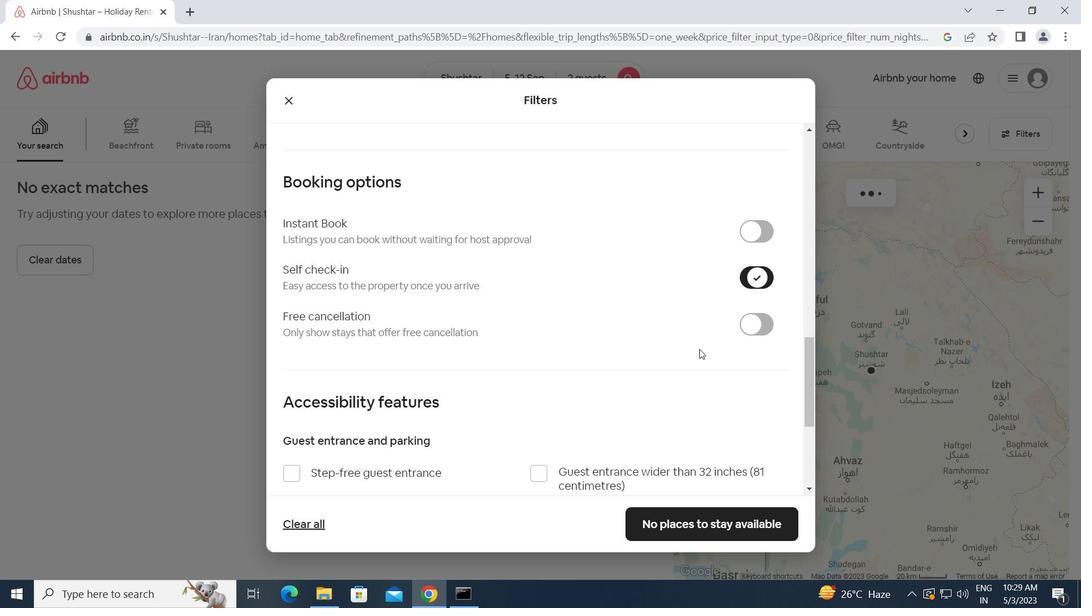 
Action: Mouse scrolled (685, 369) with delta (0, 0)
Screenshot: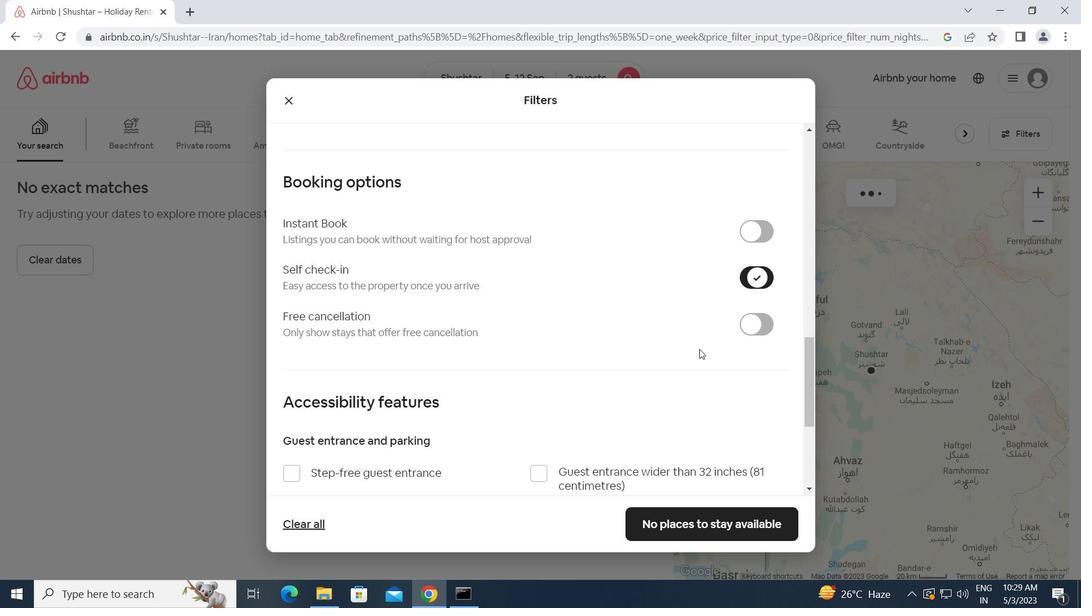 
Action: Mouse scrolled (685, 369) with delta (0, 0)
Screenshot: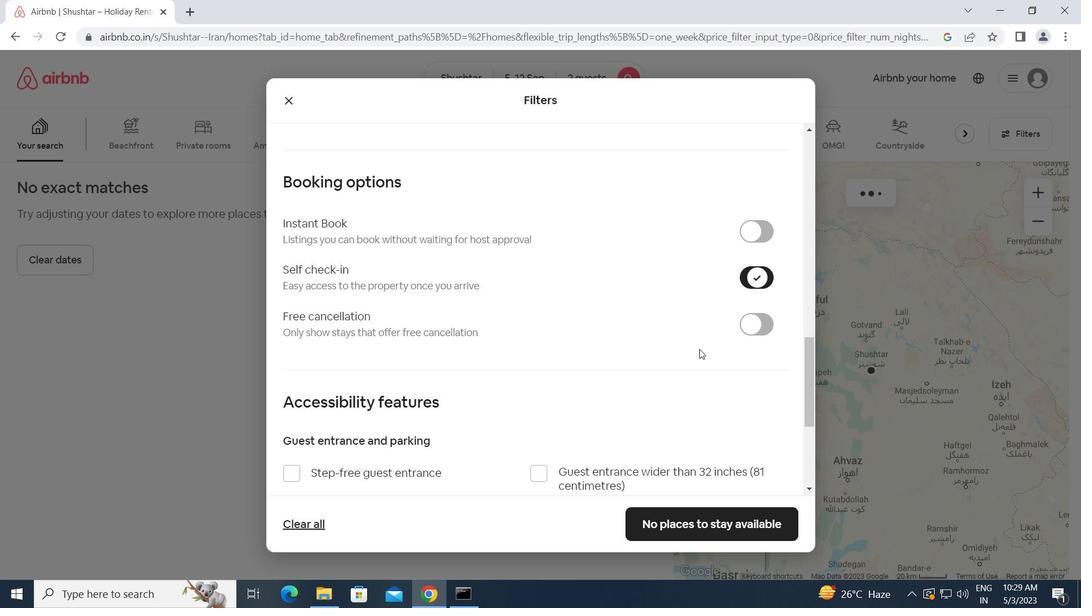
Action: Mouse moved to (685, 370)
Screenshot: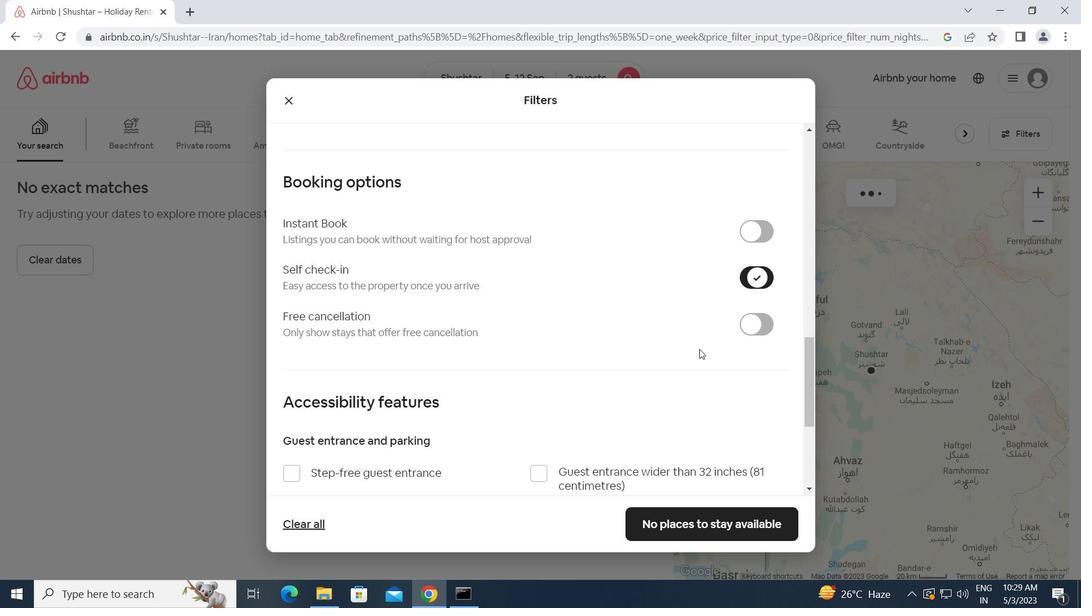 
Action: Mouse scrolled (685, 370) with delta (0, 0)
Screenshot: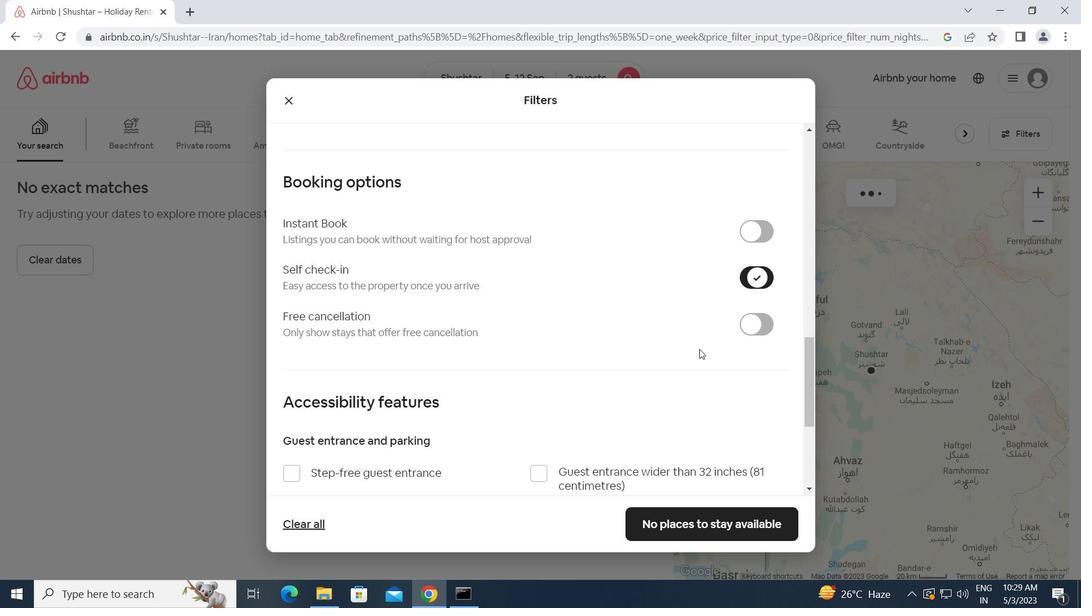 
Action: Mouse scrolled (685, 370) with delta (0, 0)
Screenshot: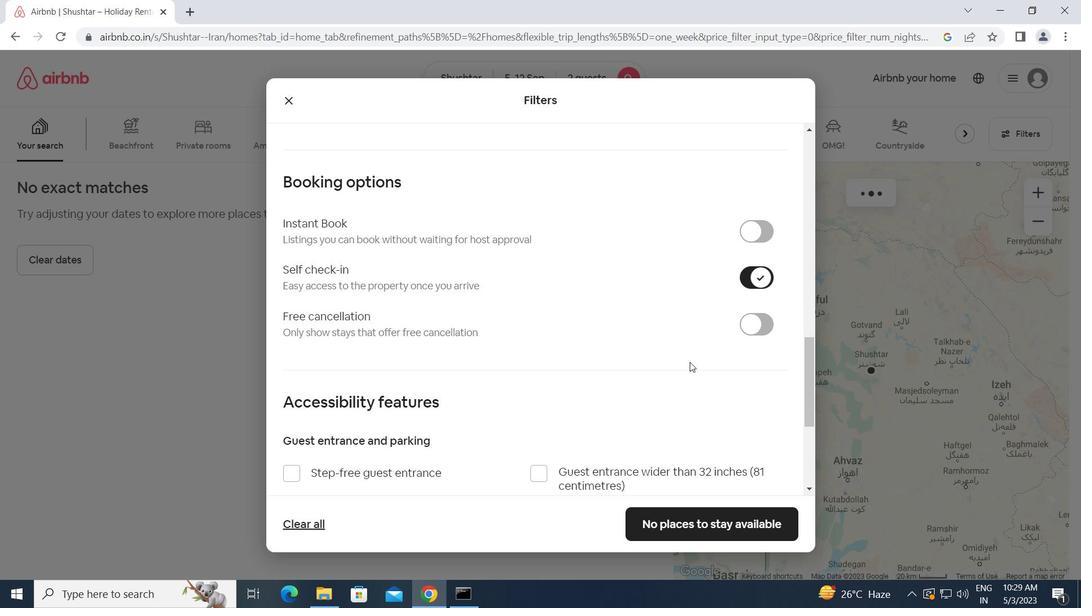 
Action: Mouse scrolled (685, 370) with delta (0, 0)
Screenshot: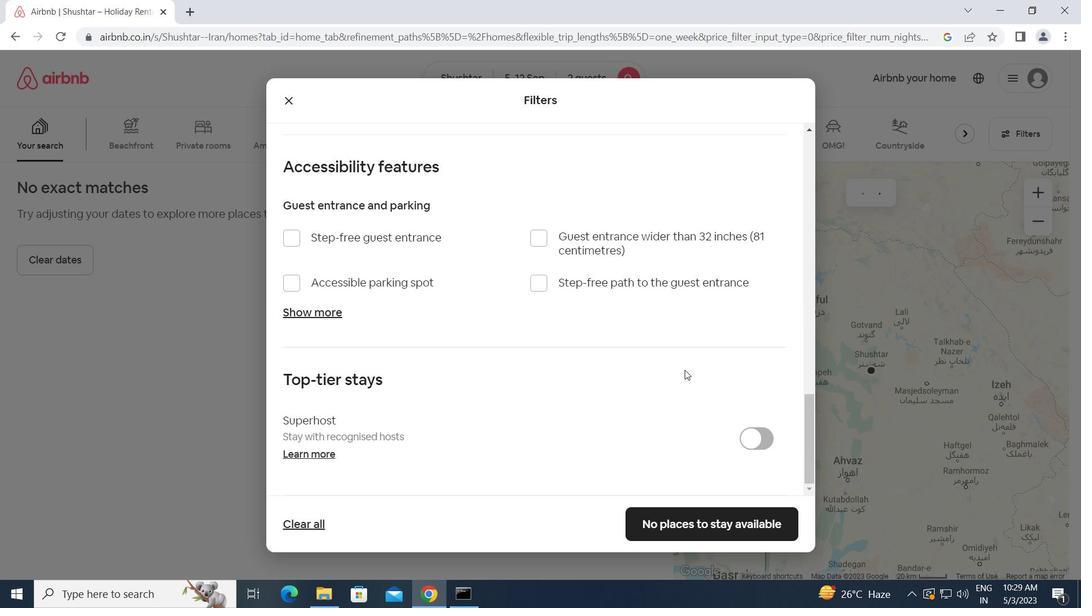 
Action: Mouse scrolled (685, 370) with delta (0, 0)
Screenshot: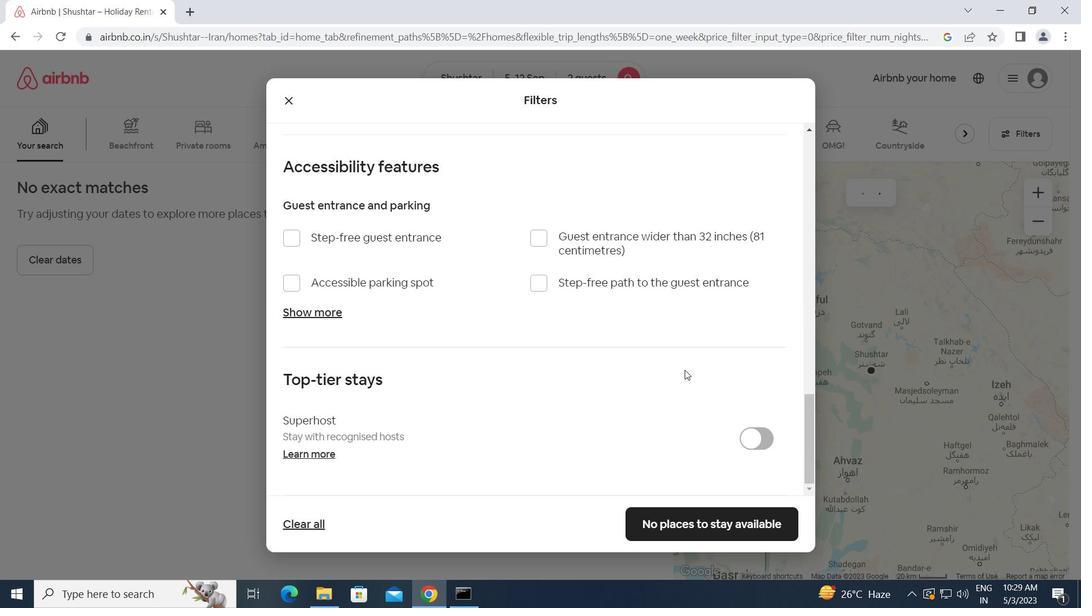 
Action: Mouse scrolled (685, 370) with delta (0, 0)
Screenshot: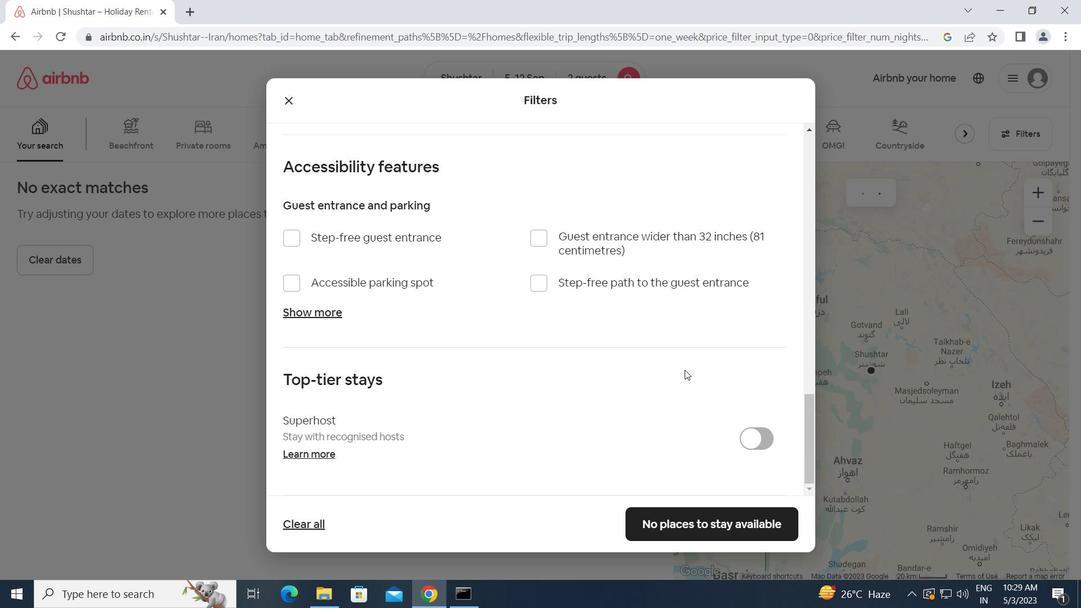 
Action: Mouse scrolled (685, 370) with delta (0, 0)
Screenshot: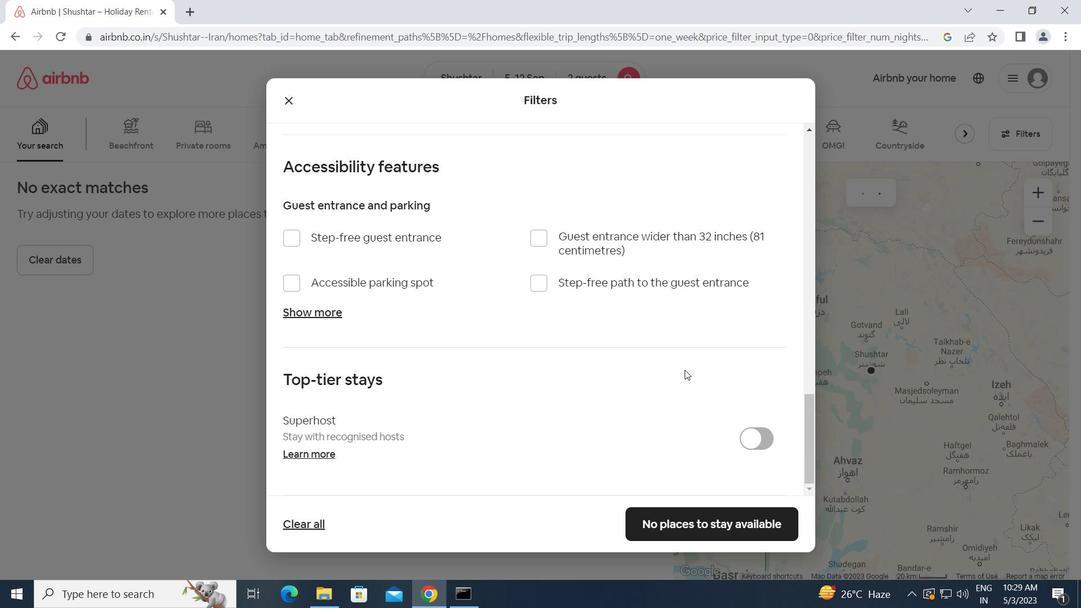
Action: Mouse scrolled (685, 370) with delta (0, 0)
Screenshot: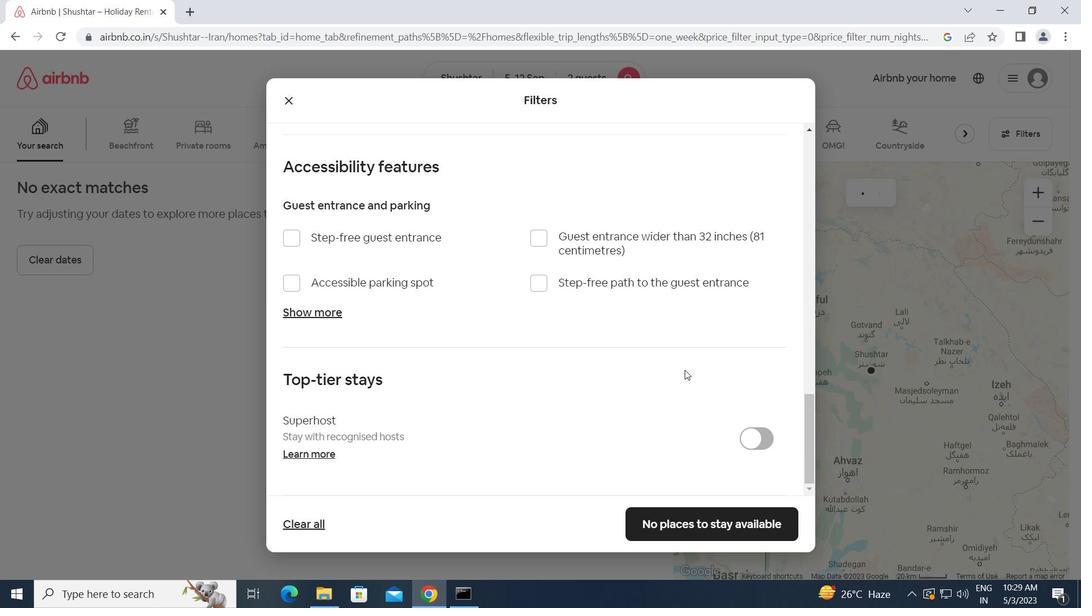 
Action: Mouse scrolled (685, 370) with delta (0, 0)
Screenshot: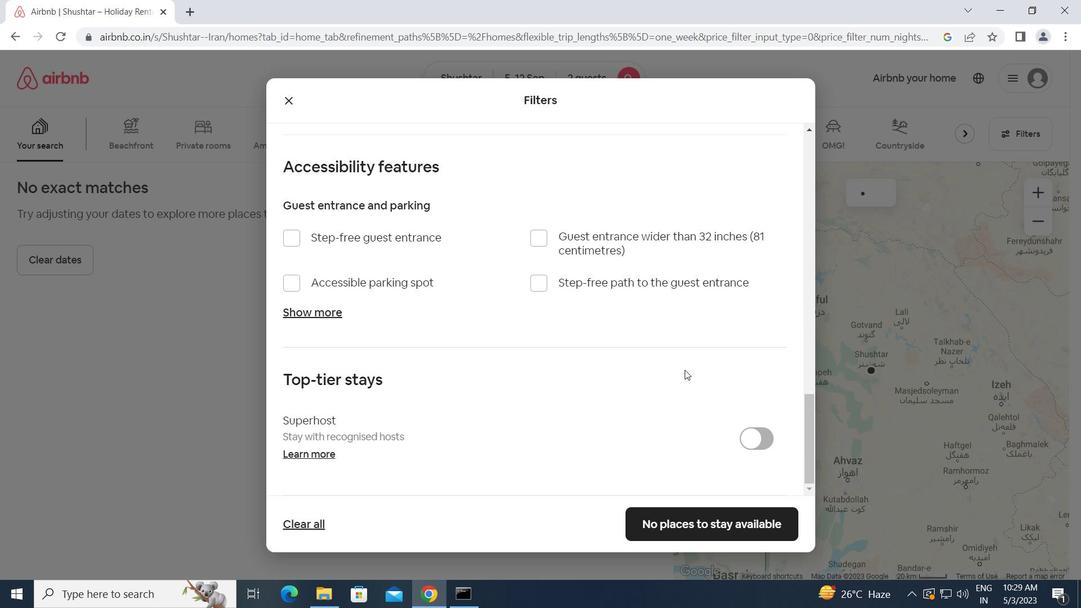 
Action: Mouse moved to (679, 517)
Screenshot: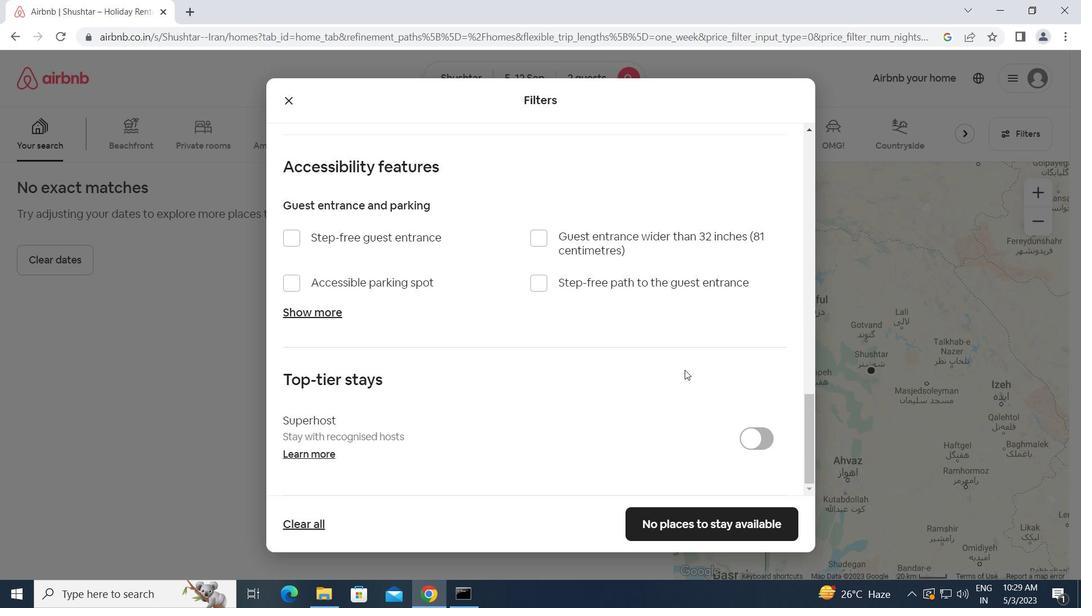
Action: Mouse pressed left at (679, 517)
Screenshot: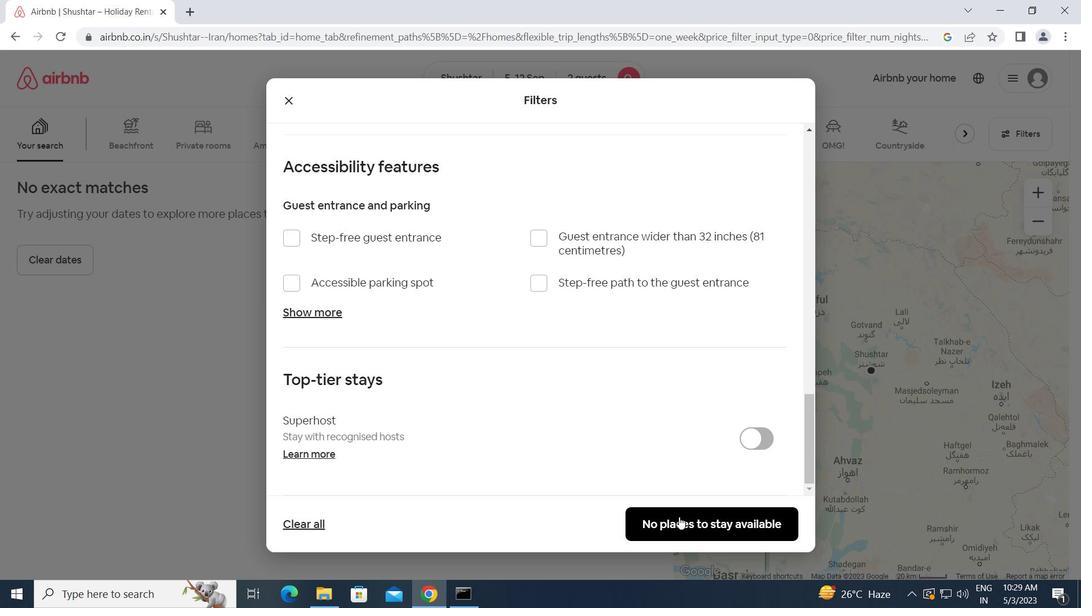 
